 Task: Look for space in Enid, United States from 12th July, 2023 to 16th July, 2023 for 8 adults in price range Rs.10000 to Rs.16000. Place can be private room with 8 bedrooms having 8 beds and 8 bathrooms. Property type can be house, flat, guest house, hotel. Amenities needed are: wifi, TV, free parkinig on premises, gym, breakfast. Booking option can be shelf check-in. Required host language is English.
Action: Mouse moved to (420, 108)
Screenshot: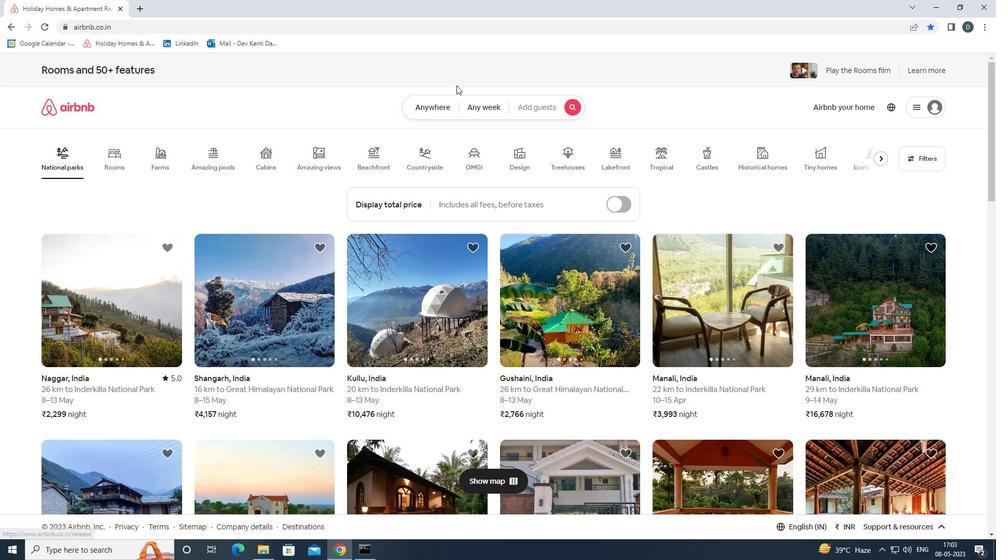 
Action: Mouse pressed left at (420, 108)
Screenshot: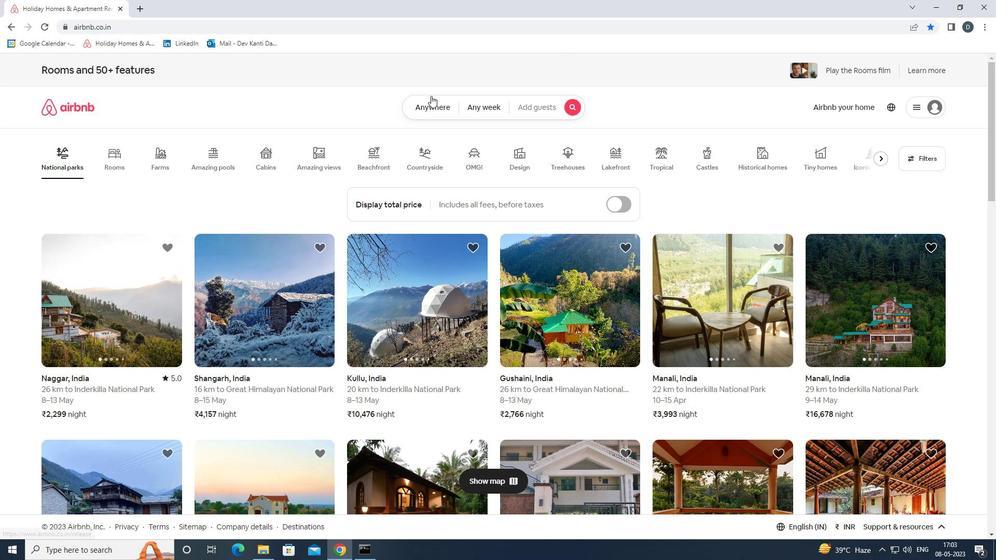 
Action: Mouse moved to (340, 147)
Screenshot: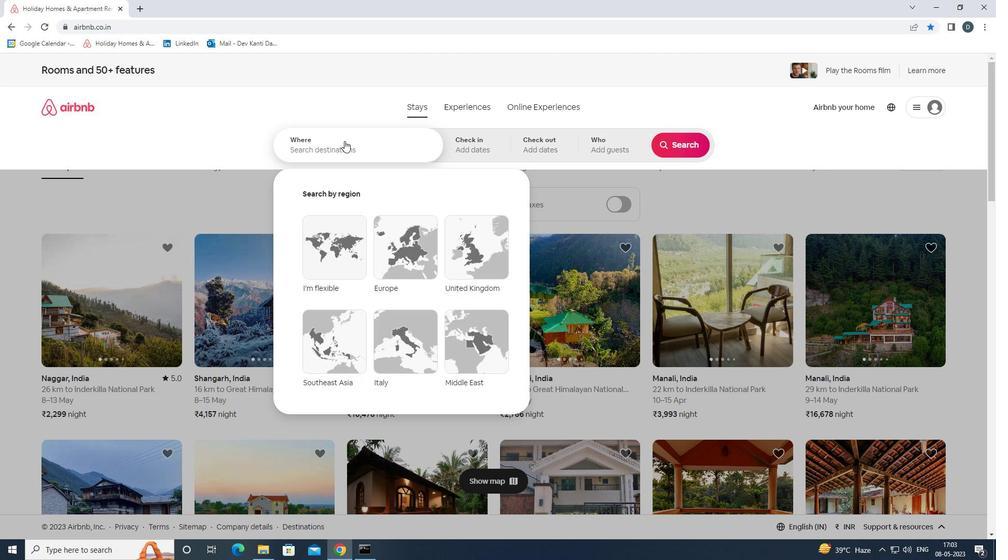 
Action: Mouse pressed left at (340, 147)
Screenshot: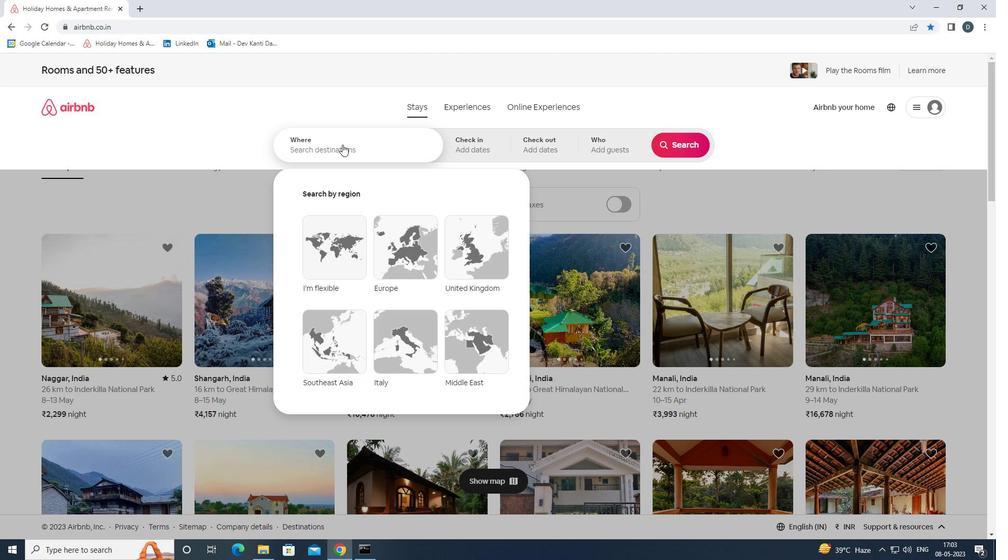 
Action: Key pressed <Key.shift>
Screenshot: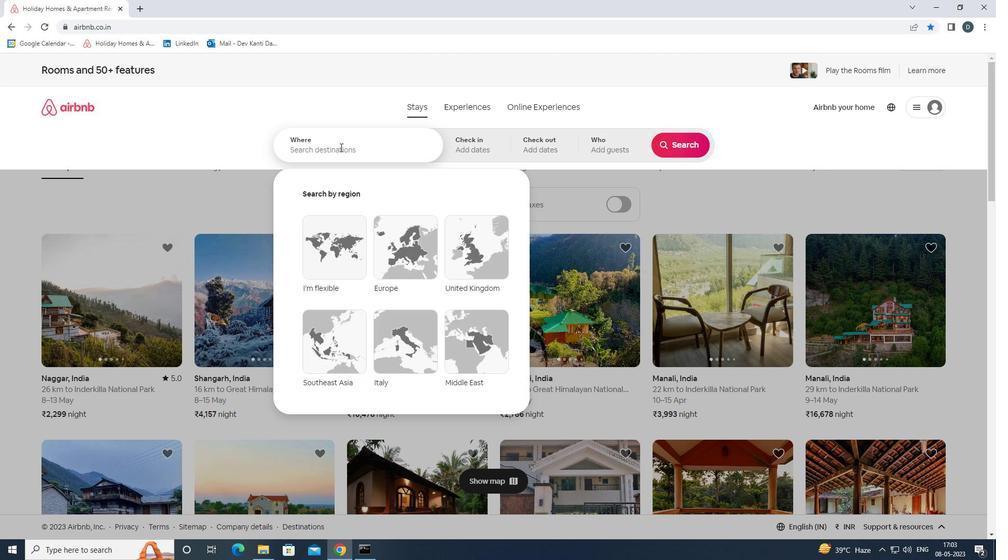 
Action: Mouse moved to (308, 158)
Screenshot: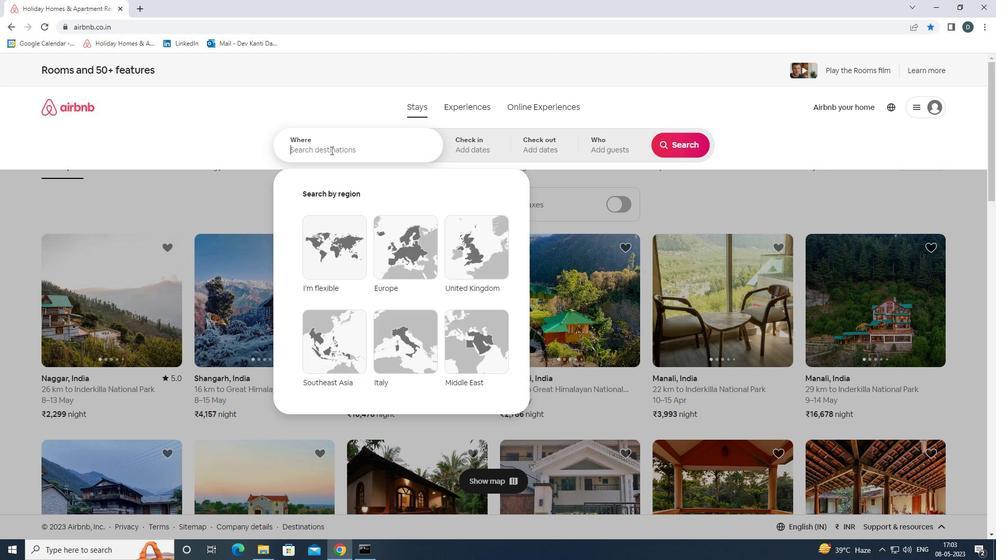 
Action: Key pressed ENID,<Key.shift>UNITED<Key.space><Key.shift>STATES<Key.enter>
Screenshot: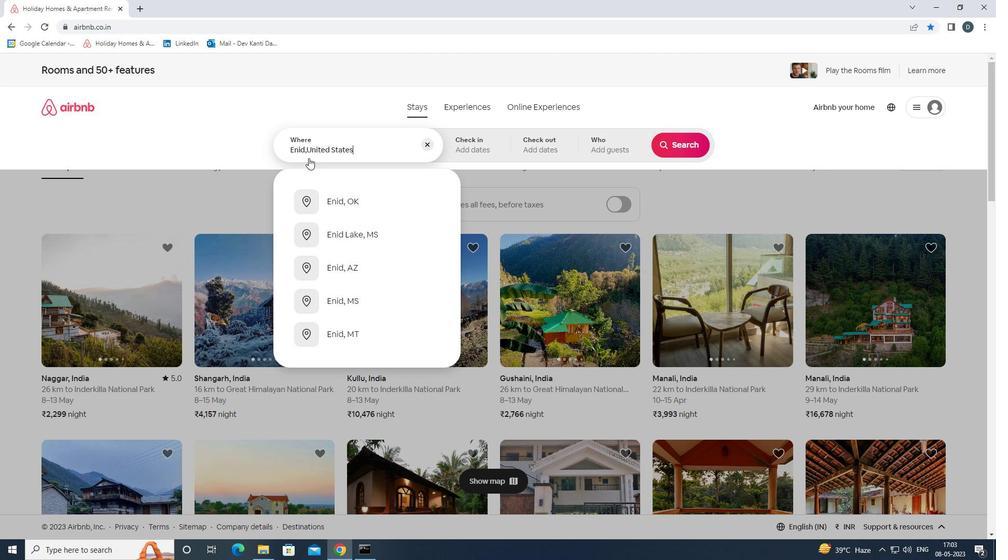 
Action: Mouse moved to (679, 230)
Screenshot: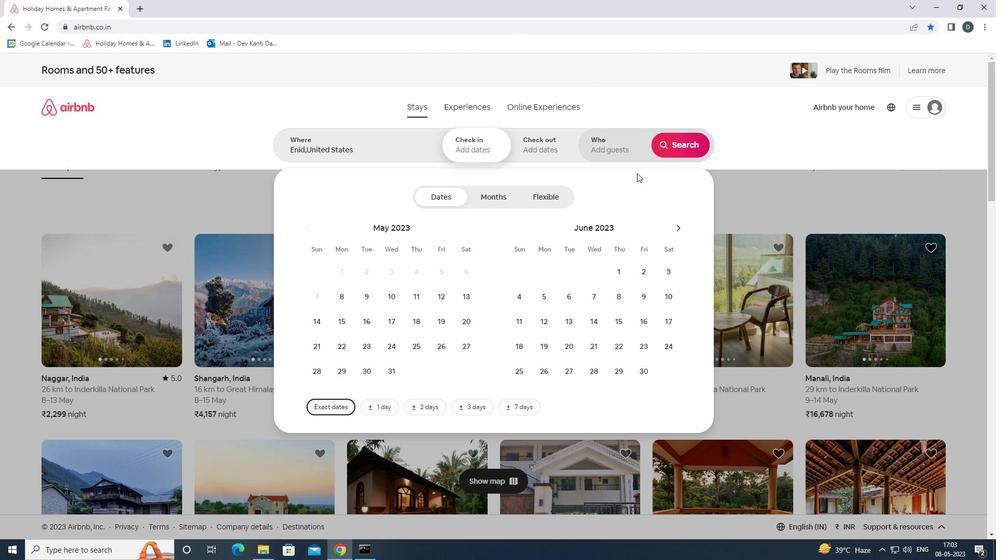 
Action: Mouse pressed left at (679, 230)
Screenshot: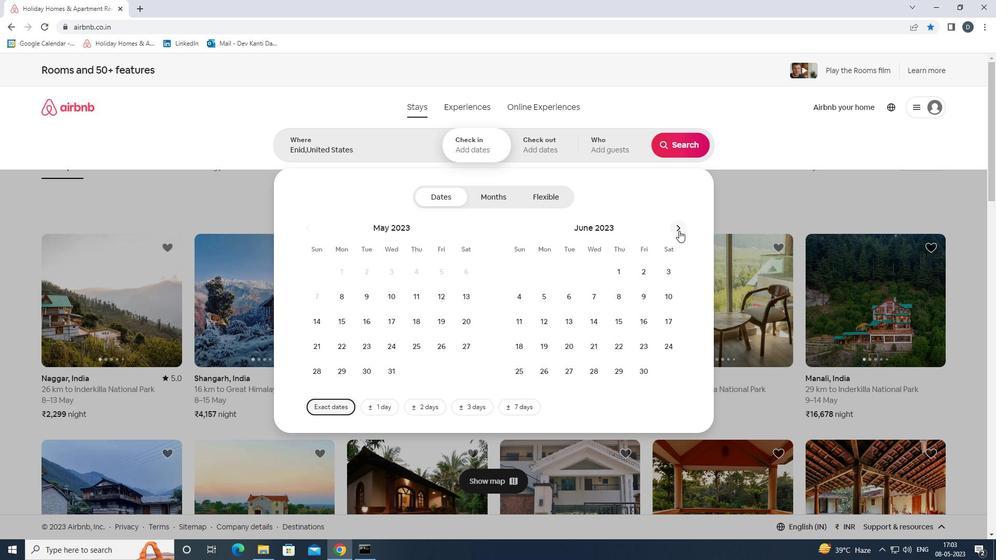 
Action: Mouse moved to (587, 319)
Screenshot: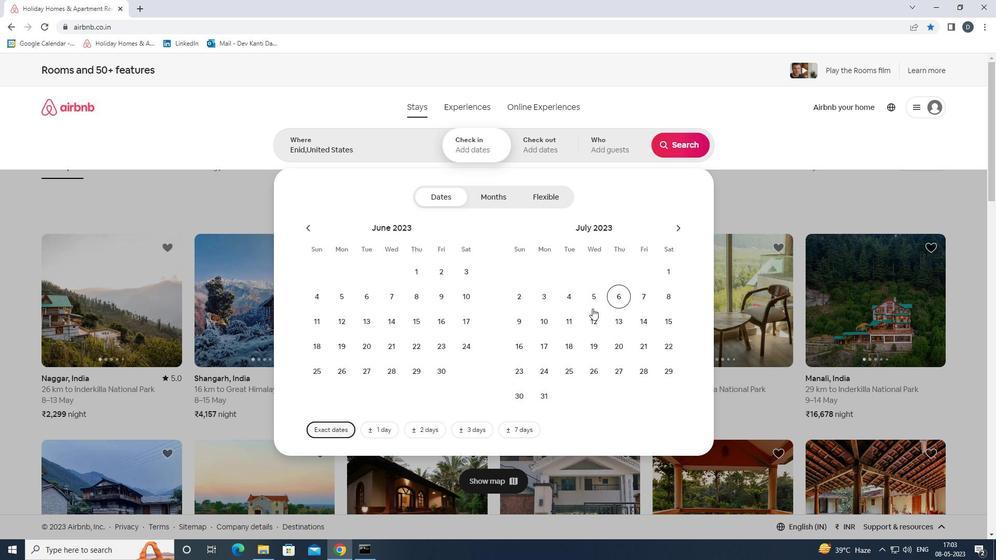
Action: Mouse pressed left at (587, 319)
Screenshot: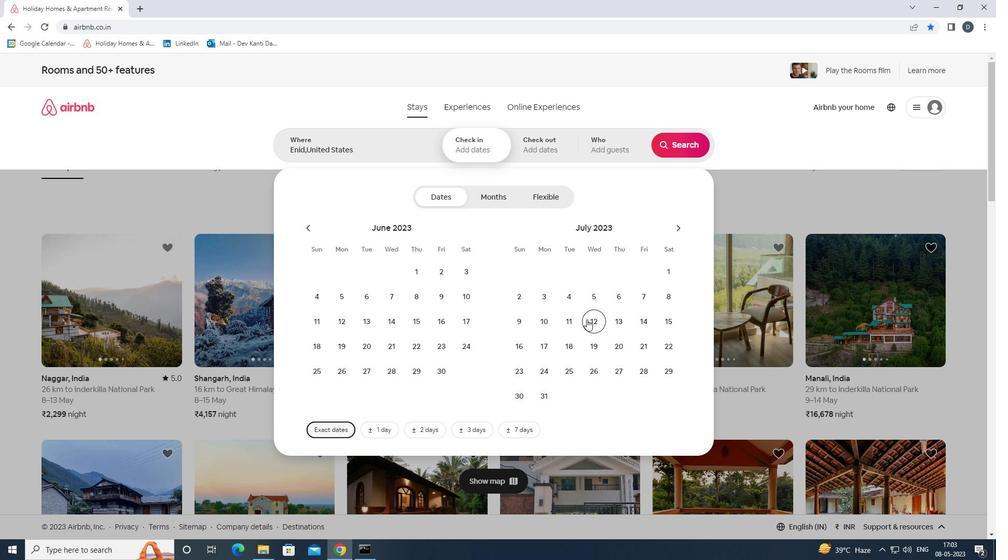 
Action: Mouse moved to (516, 351)
Screenshot: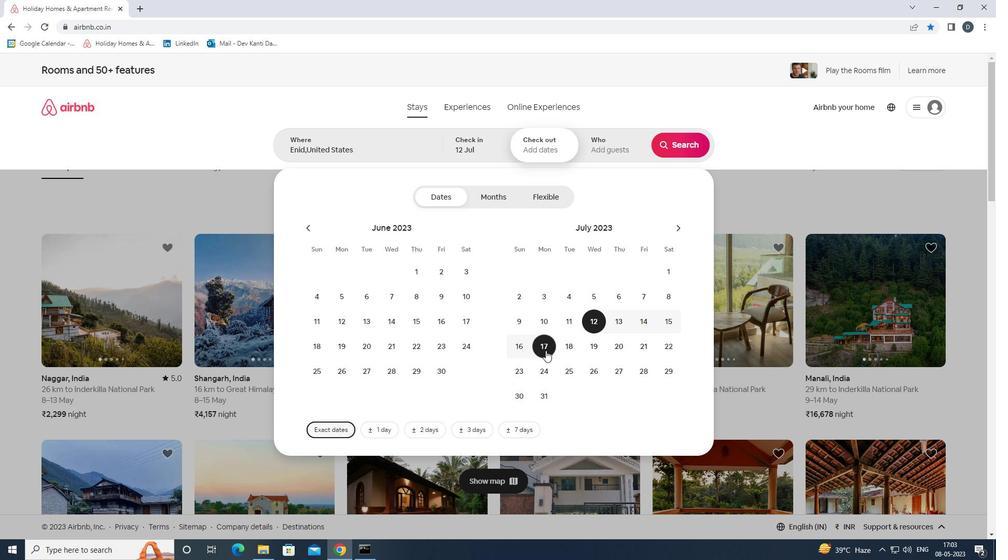 
Action: Mouse pressed left at (516, 351)
Screenshot: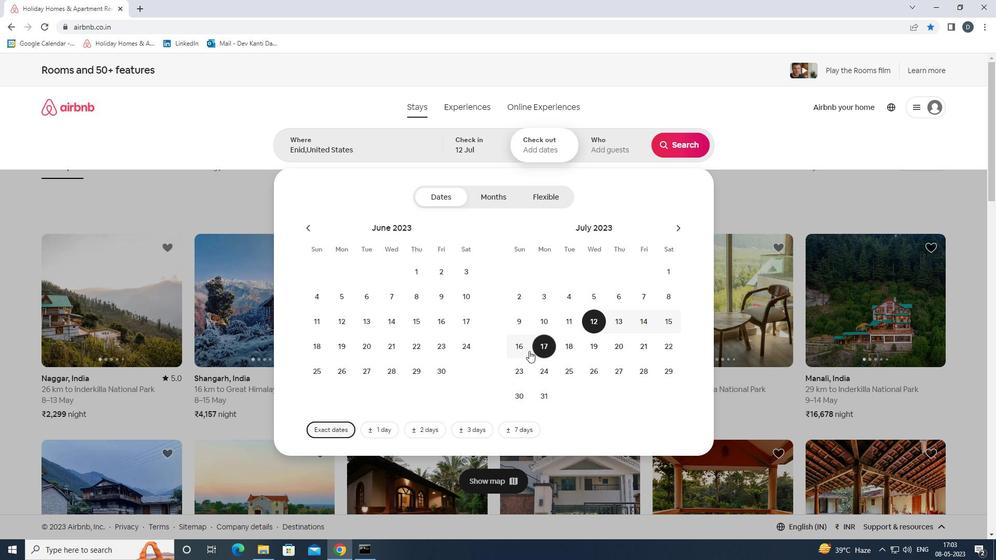 
Action: Mouse moved to (612, 138)
Screenshot: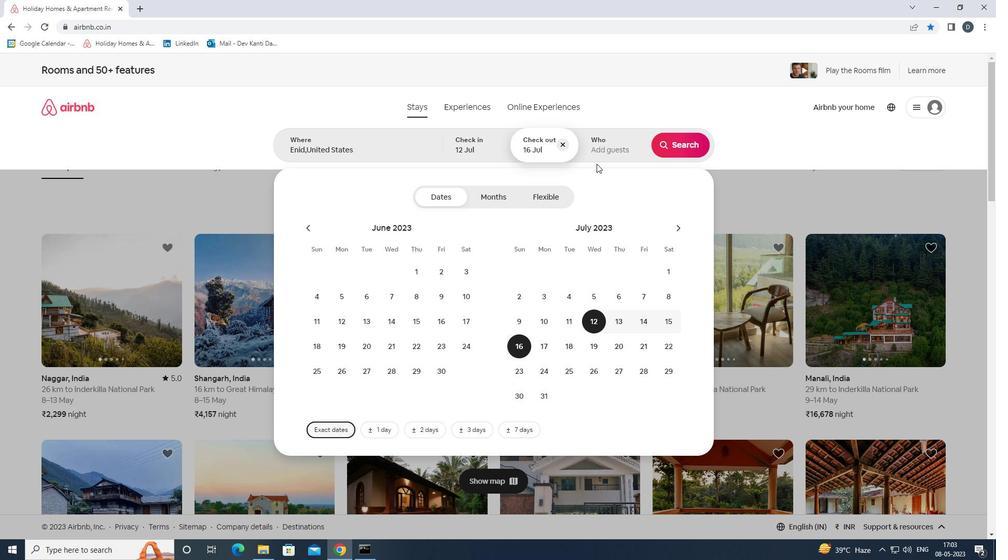 
Action: Mouse pressed left at (612, 138)
Screenshot: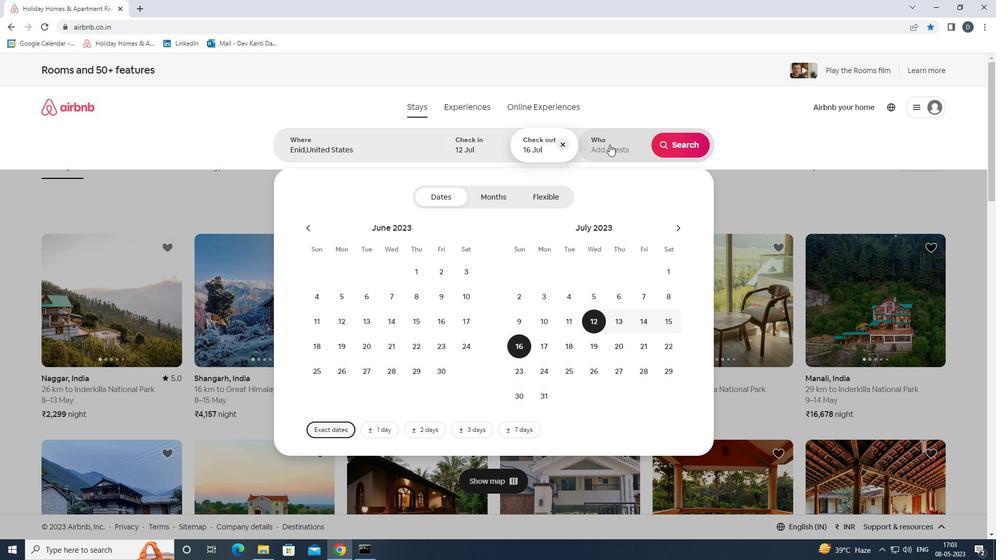 
Action: Mouse moved to (681, 201)
Screenshot: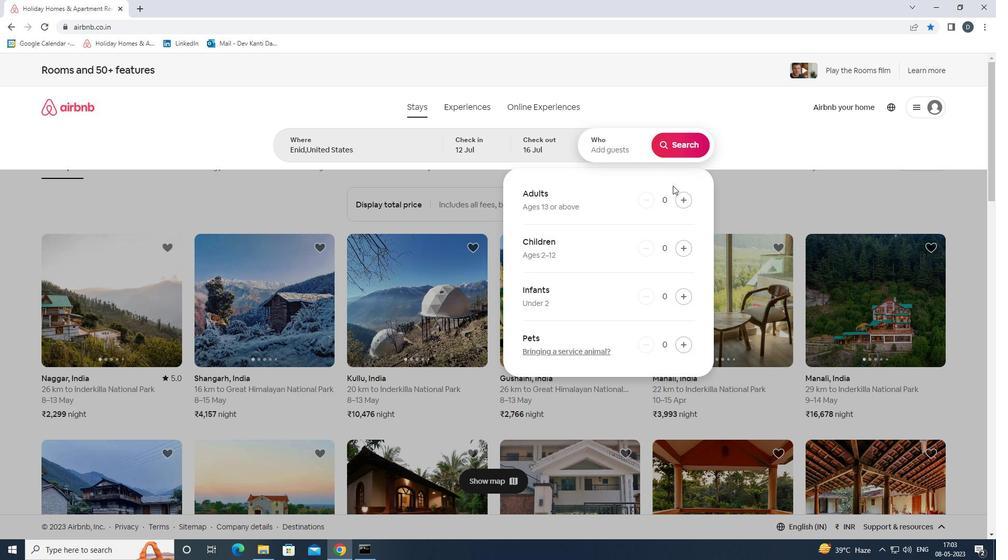 
Action: Mouse pressed left at (681, 201)
Screenshot: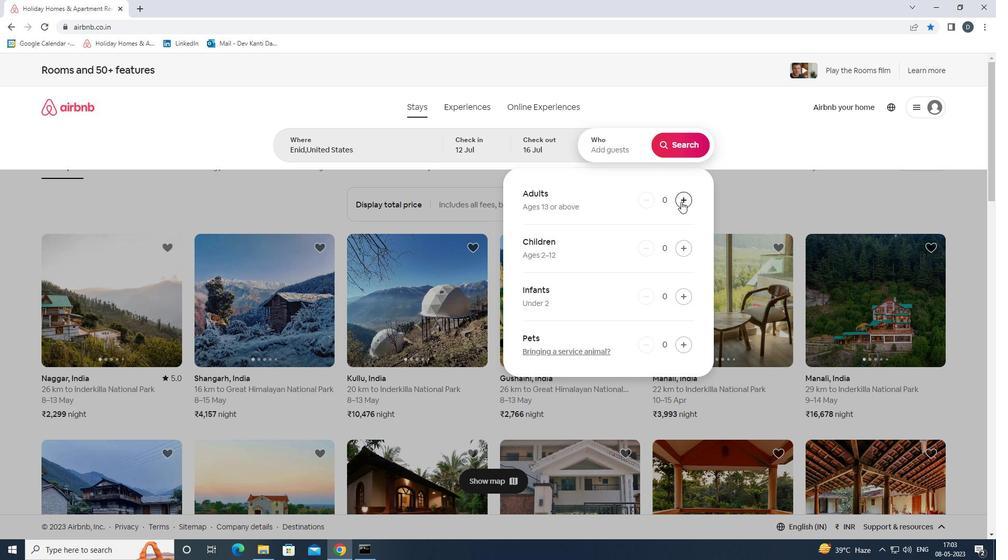 
Action: Mouse pressed left at (681, 201)
Screenshot: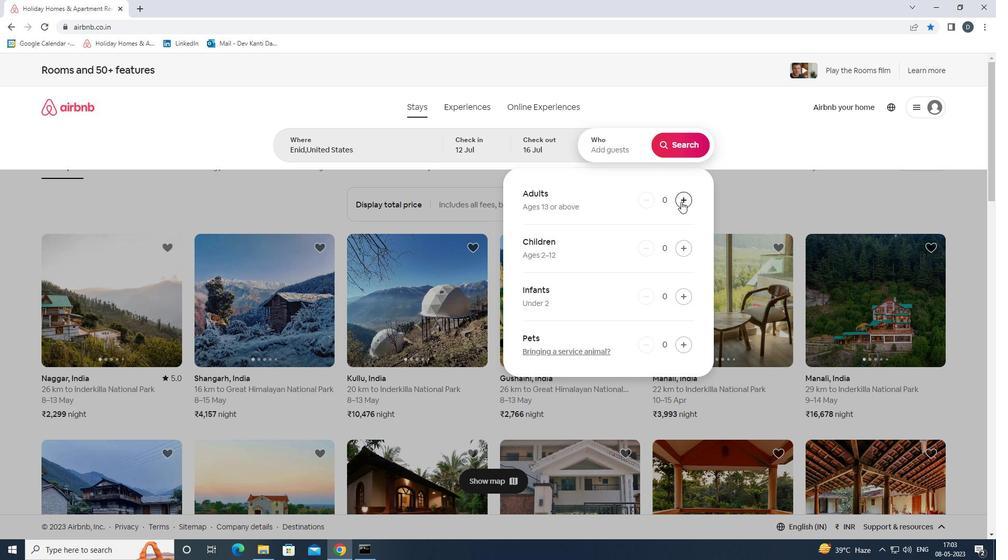 
Action: Mouse pressed left at (681, 201)
Screenshot: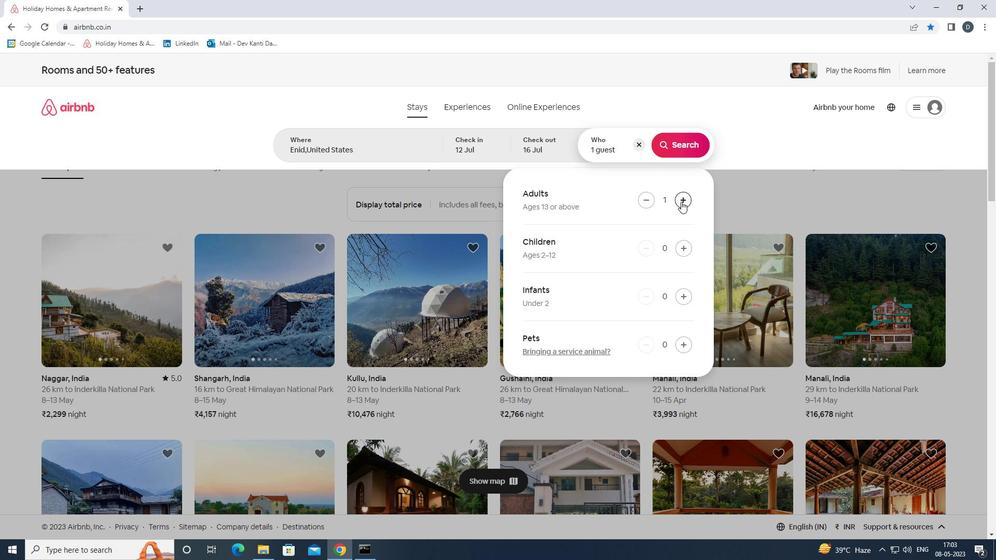 
Action: Mouse moved to (682, 202)
Screenshot: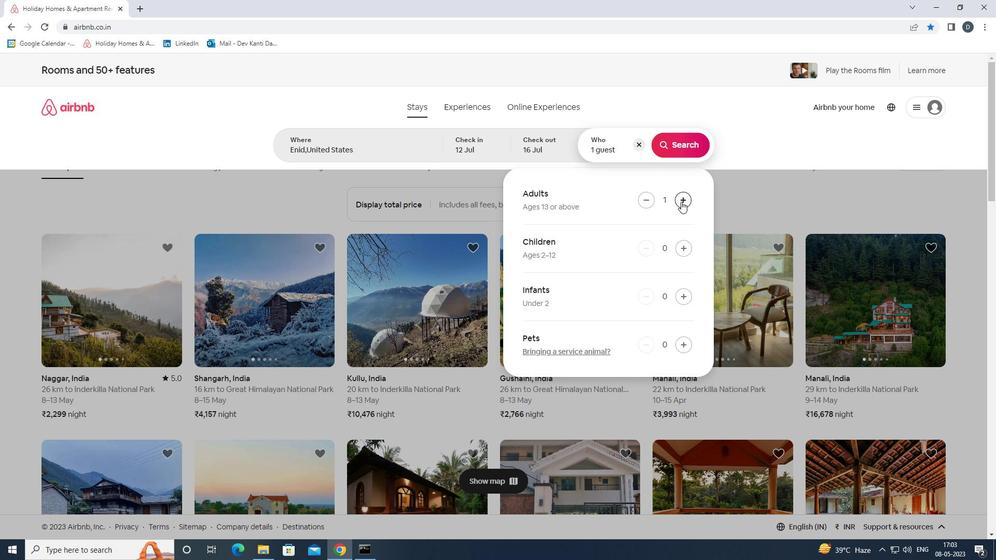 
Action: Mouse pressed left at (682, 202)
Screenshot: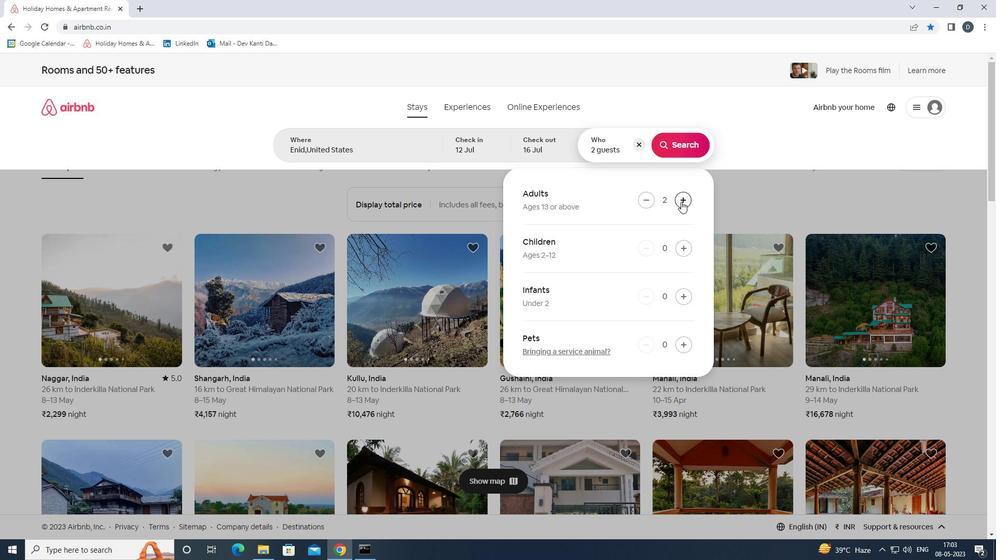 
Action: Mouse pressed left at (682, 202)
Screenshot: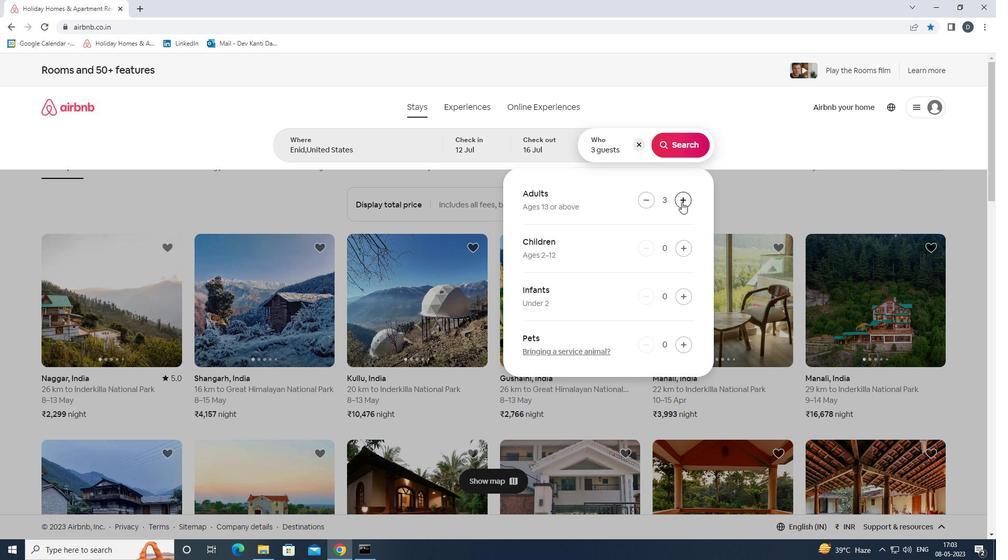 
Action: Mouse pressed left at (682, 202)
Screenshot: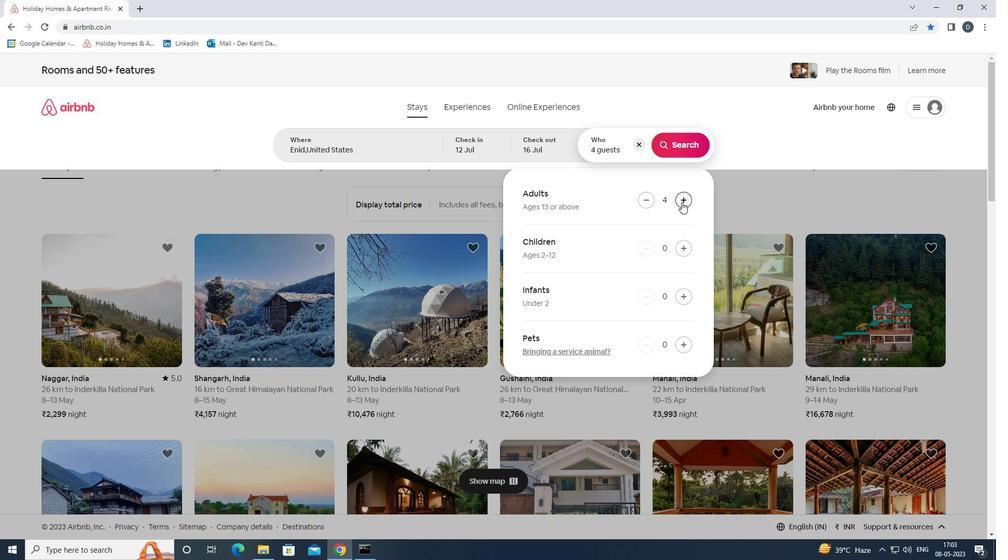 
Action: Mouse pressed left at (682, 202)
Screenshot: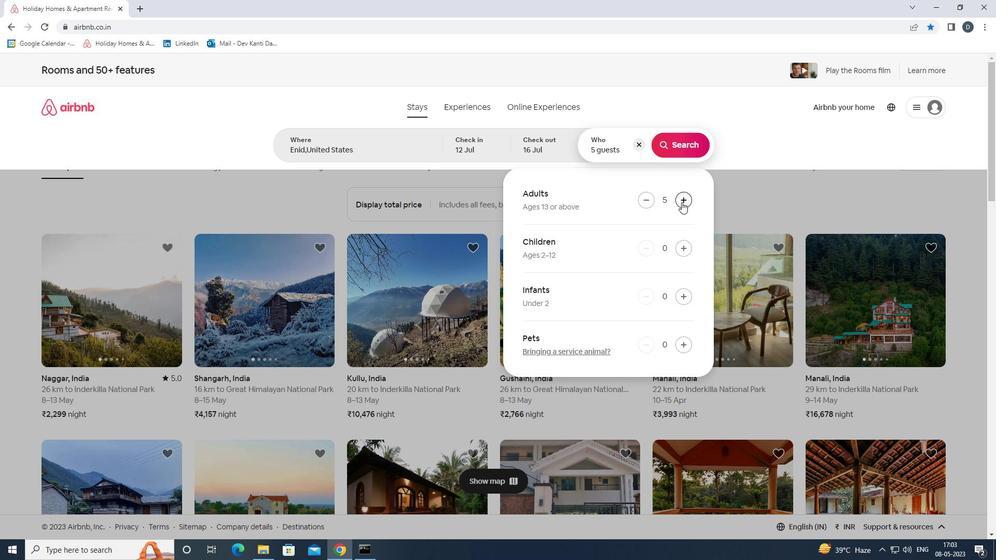 
Action: Mouse pressed left at (682, 202)
Screenshot: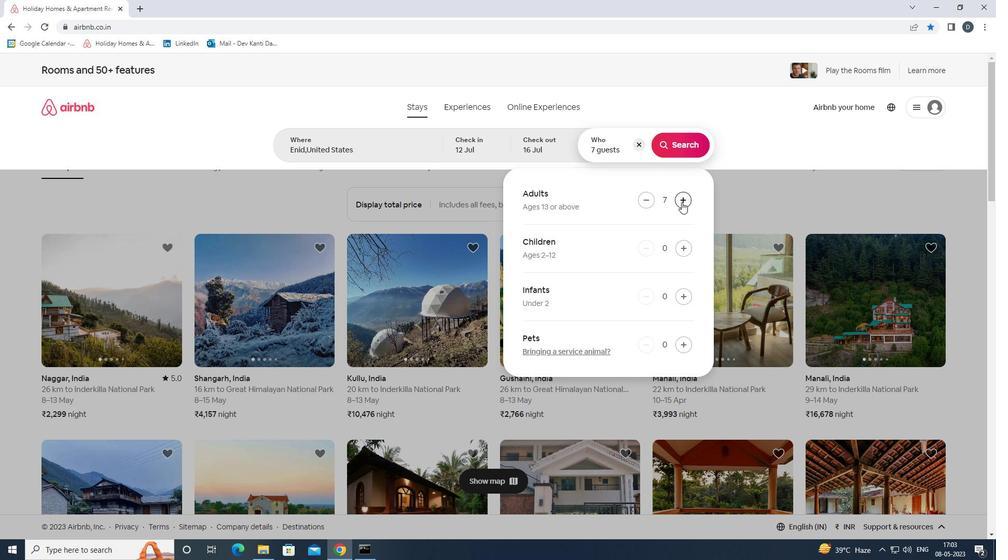 
Action: Mouse moved to (679, 150)
Screenshot: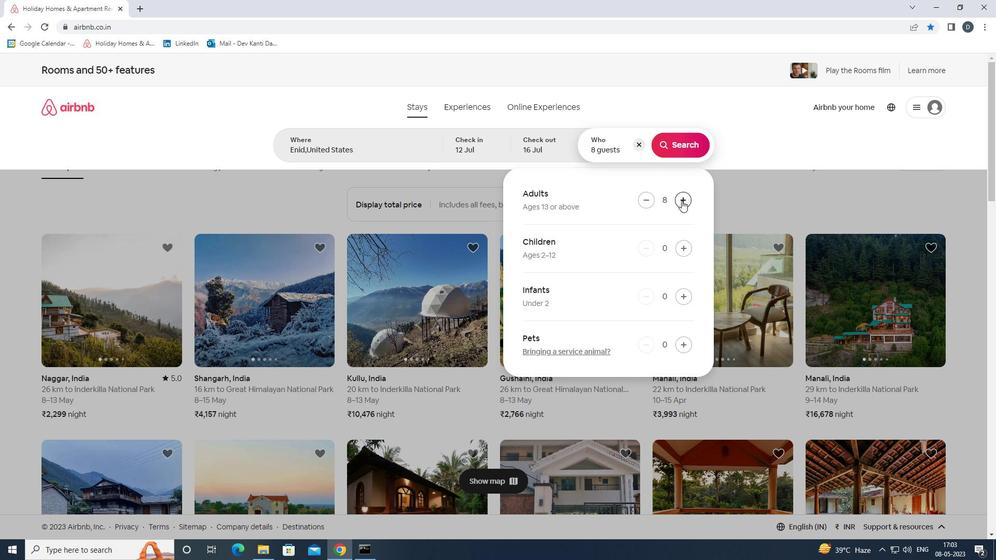 
Action: Mouse pressed left at (679, 150)
Screenshot: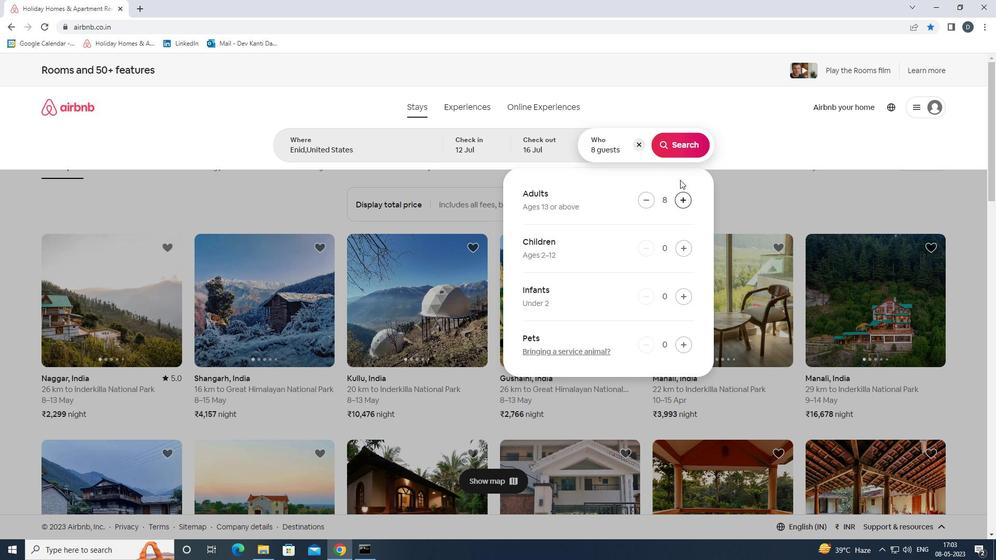 
Action: Mouse moved to (959, 115)
Screenshot: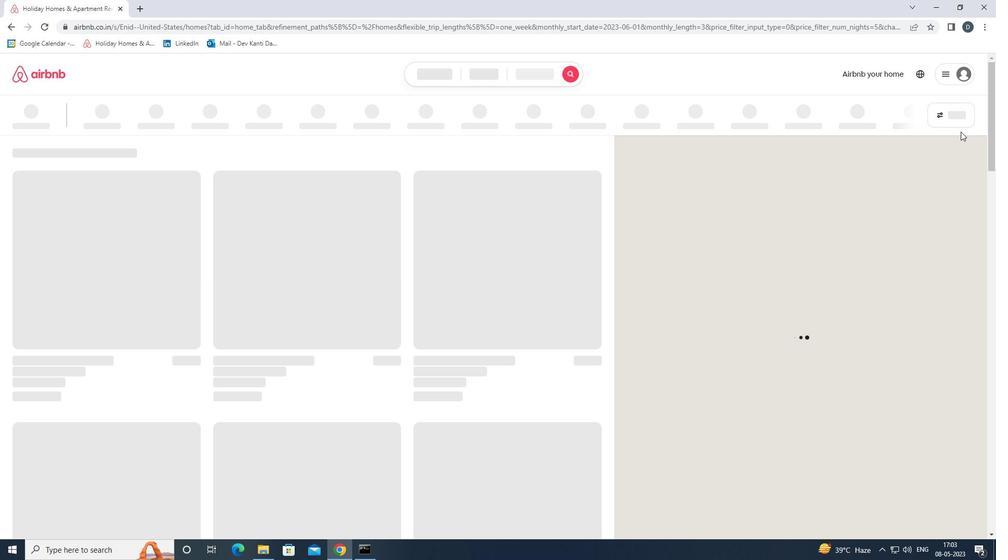 
Action: Mouse pressed left at (959, 115)
Screenshot: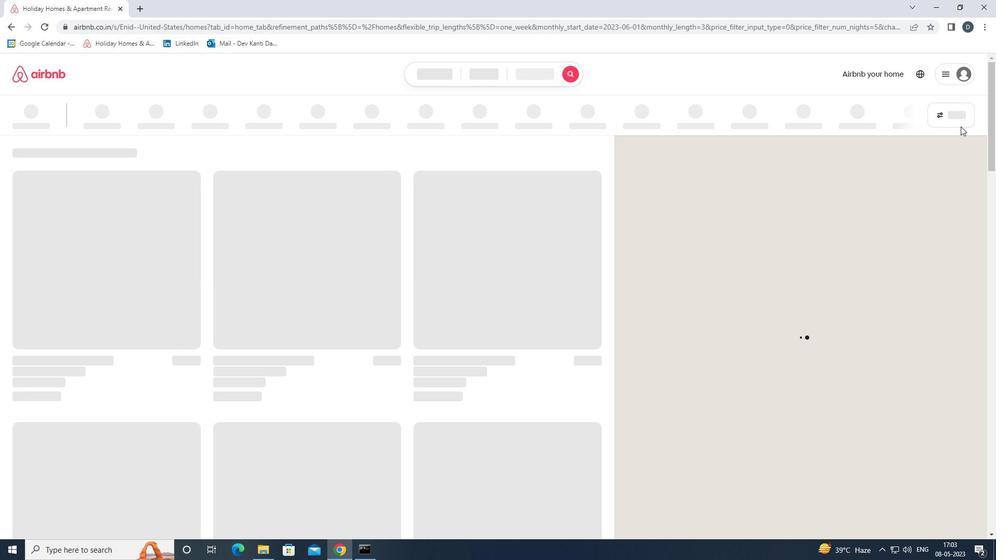 
Action: Mouse moved to (958, 115)
Screenshot: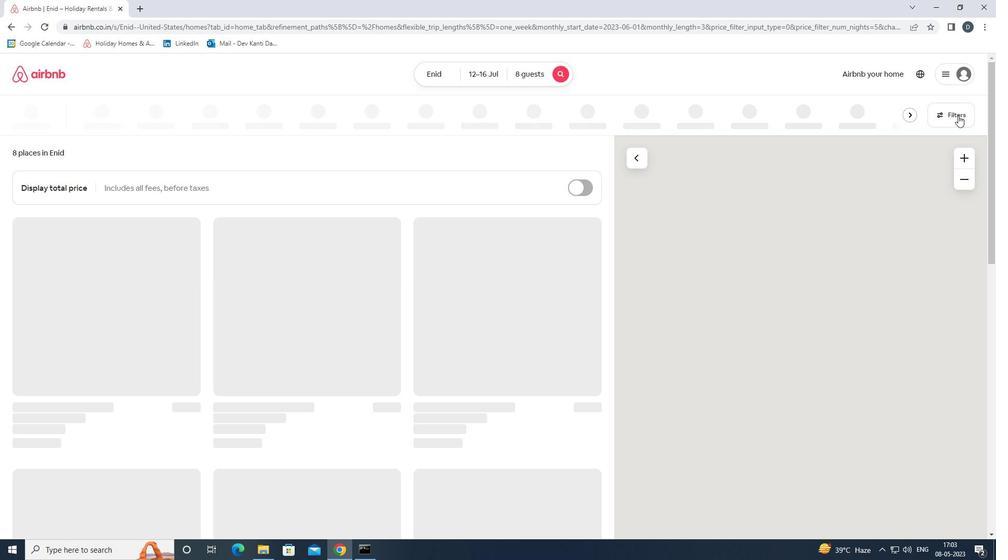 
Action: Mouse pressed left at (958, 115)
Screenshot: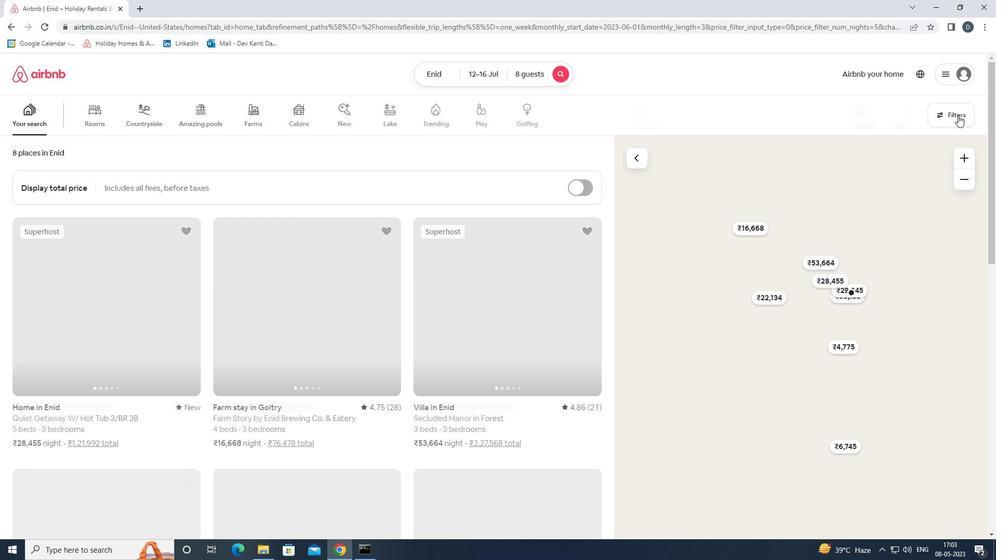
Action: Mouse moved to (402, 366)
Screenshot: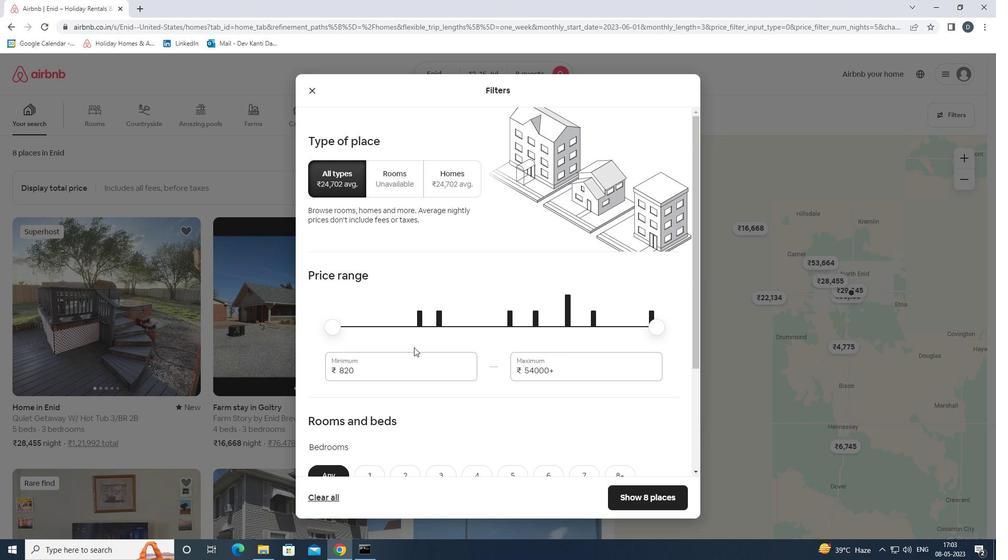 
Action: Mouse pressed left at (402, 366)
Screenshot: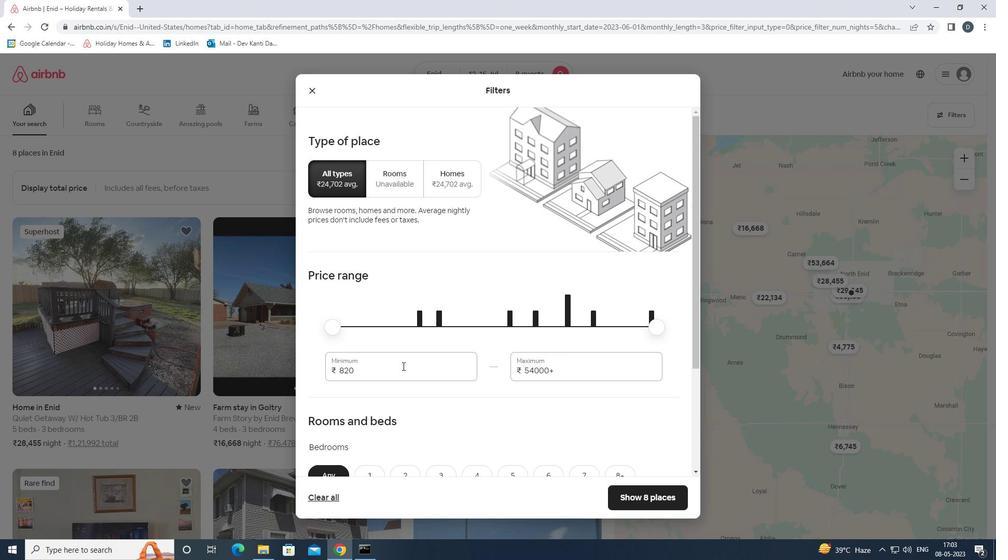 
Action: Mouse pressed left at (402, 366)
Screenshot: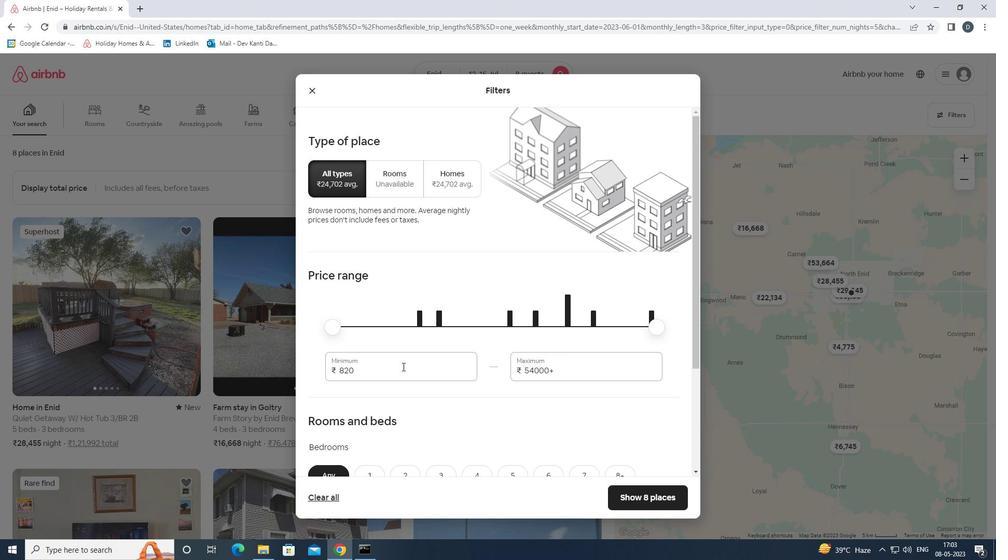 
Action: Mouse moved to (385, 365)
Screenshot: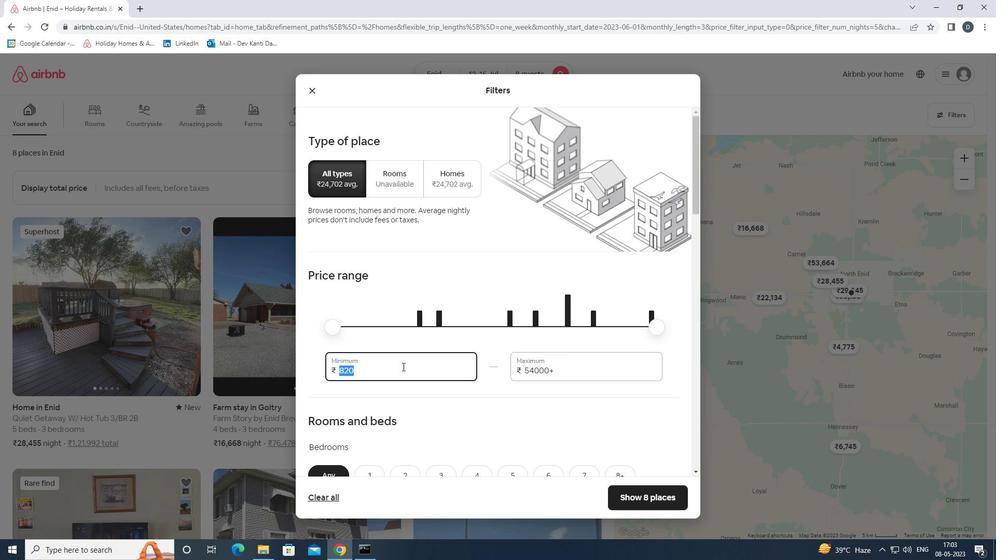 
Action: Key pressed 10000<Key.tab>16000
Screenshot: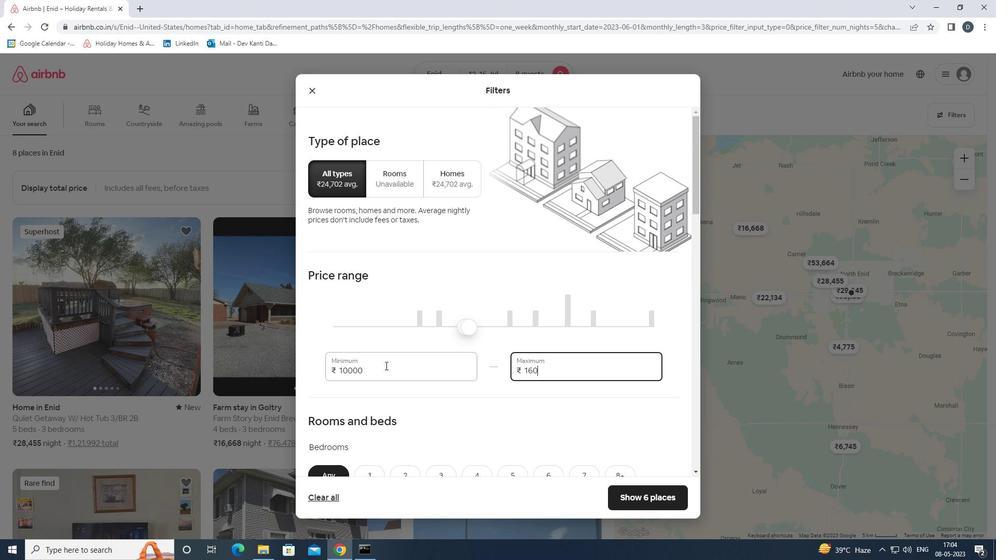 
Action: Mouse moved to (384, 363)
Screenshot: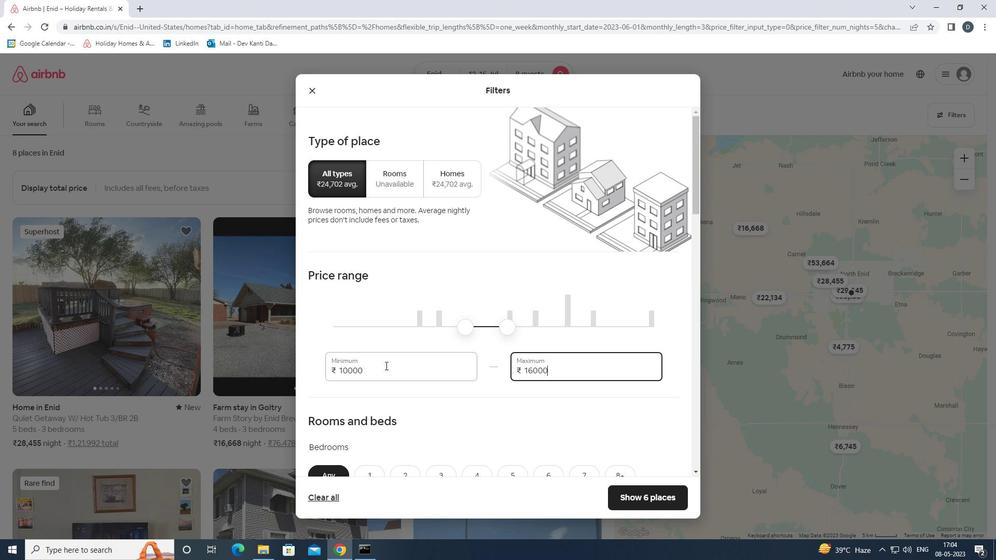 
Action: Mouse scrolled (384, 363) with delta (0, 0)
Screenshot: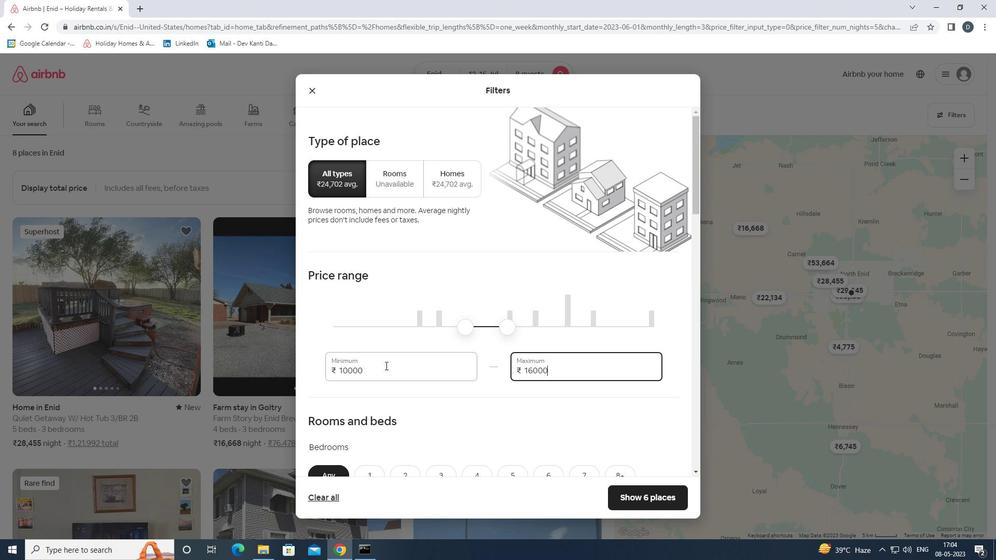 
Action: Mouse scrolled (384, 363) with delta (0, 0)
Screenshot: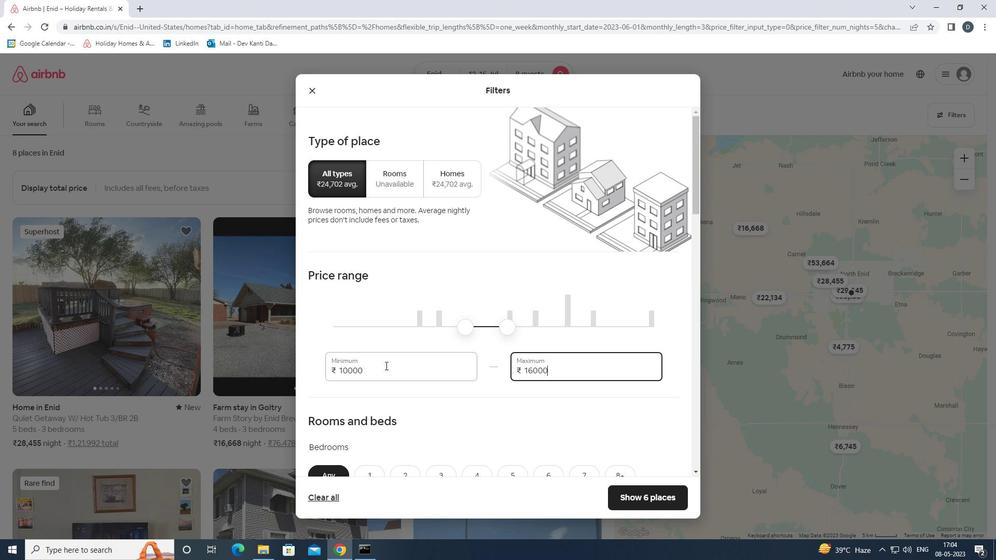 
Action: Mouse scrolled (384, 363) with delta (0, 0)
Screenshot: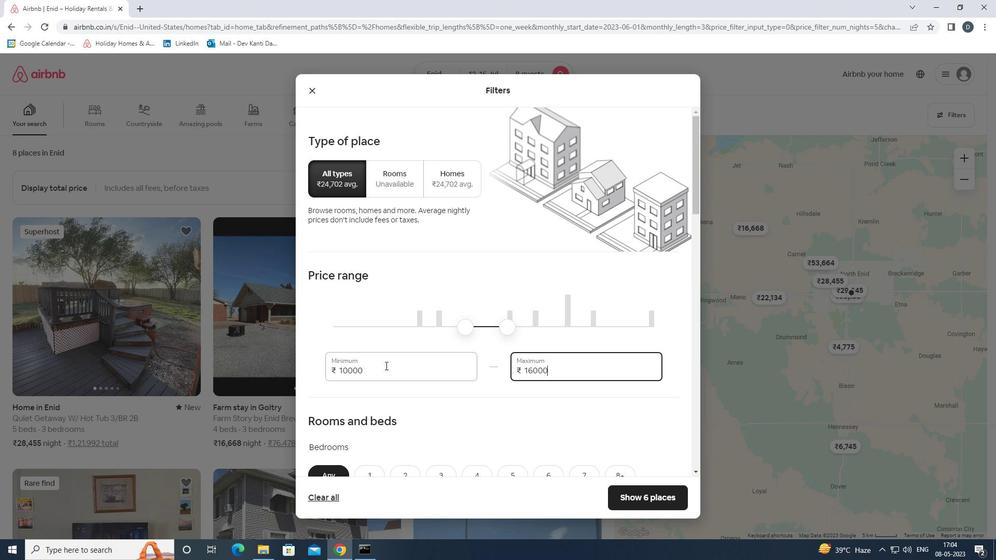 
Action: Mouse moved to (396, 329)
Screenshot: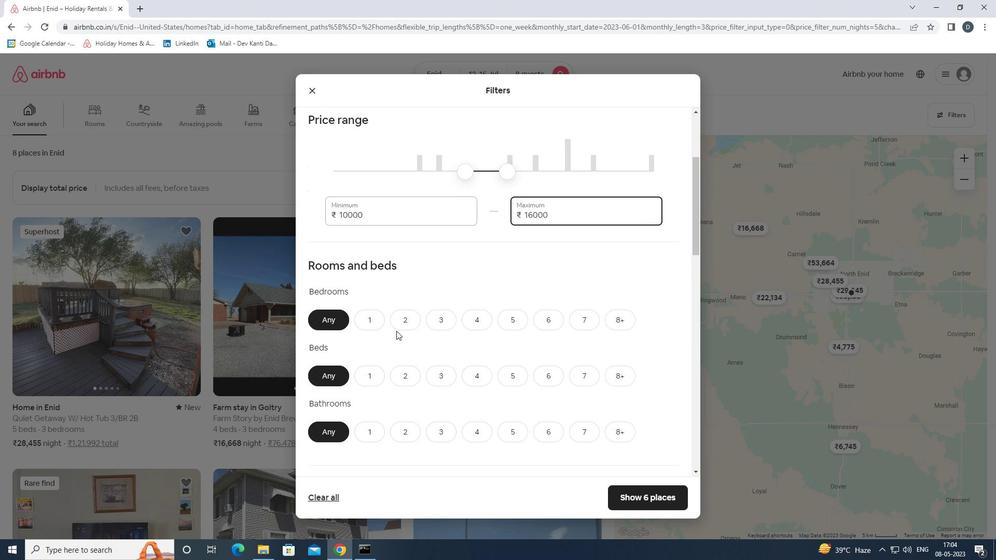 
Action: Mouse scrolled (396, 328) with delta (0, 0)
Screenshot: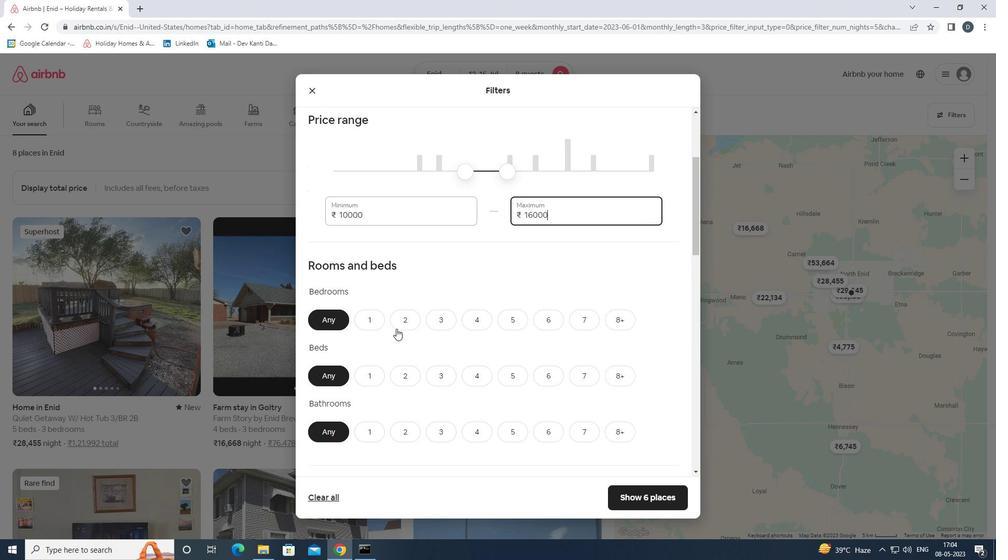 
Action: Mouse moved to (611, 268)
Screenshot: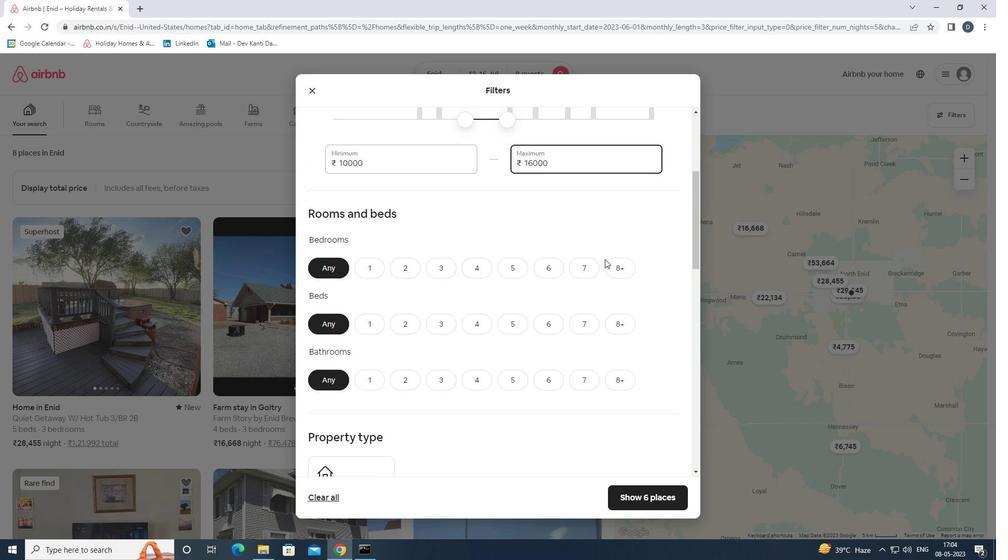
Action: Mouse pressed left at (611, 268)
Screenshot: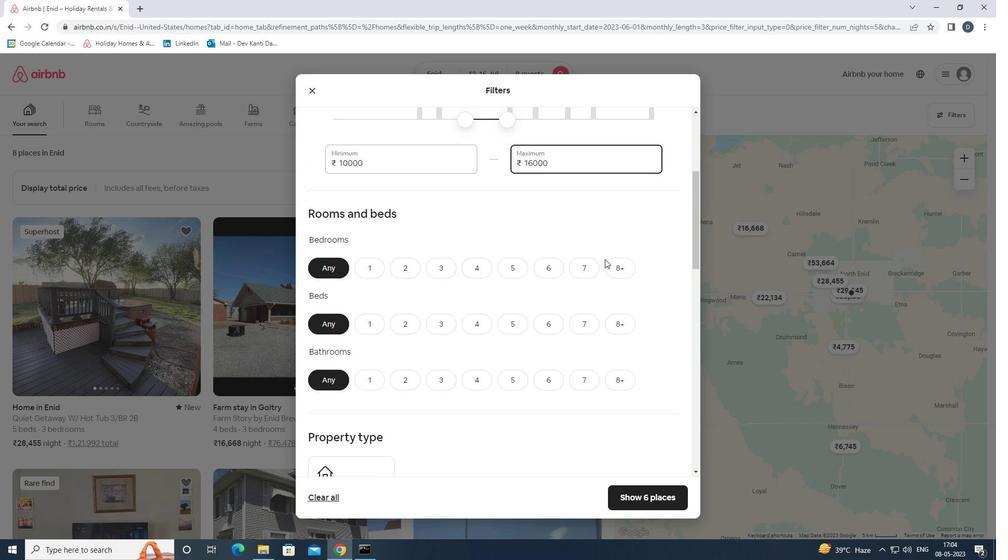 
Action: Mouse moved to (614, 322)
Screenshot: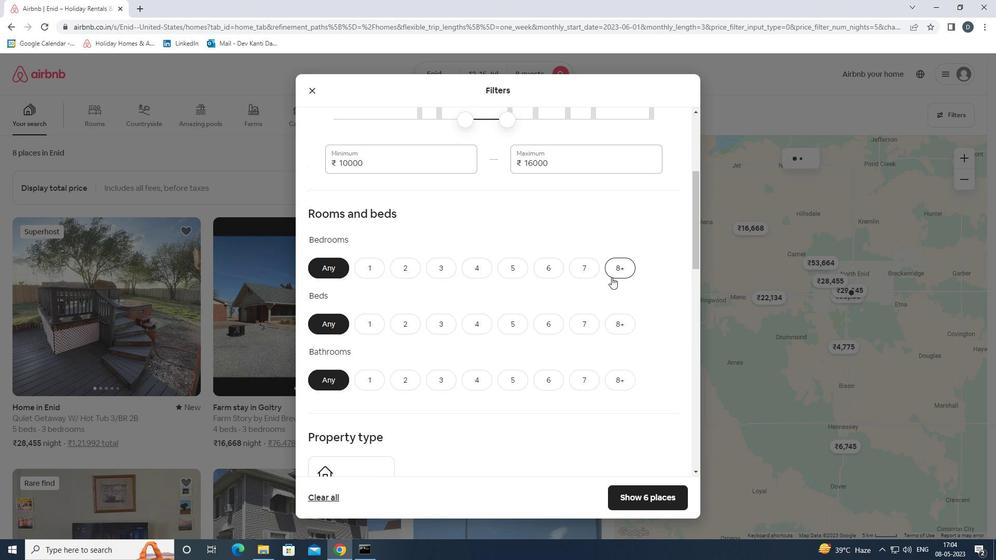 
Action: Mouse pressed left at (614, 322)
Screenshot: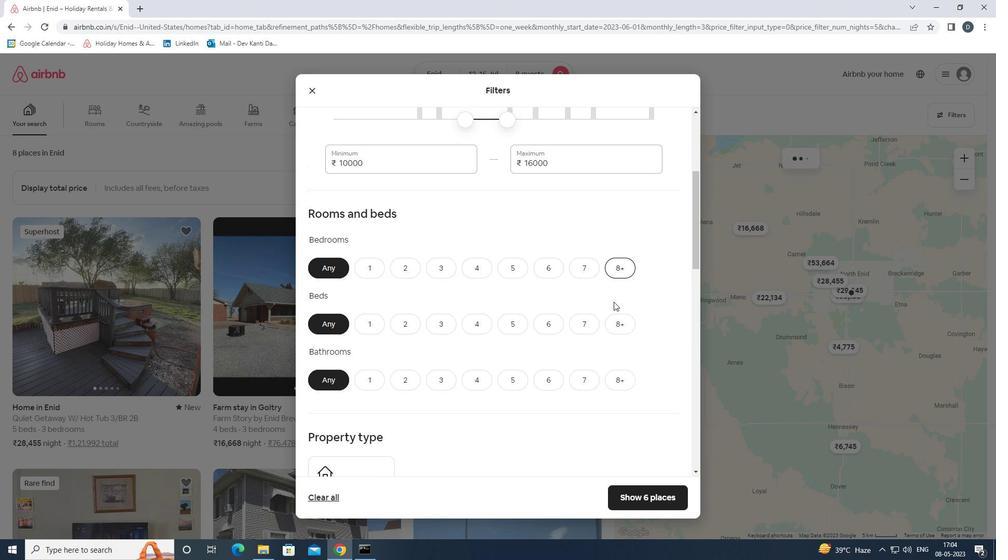 
Action: Mouse moved to (624, 380)
Screenshot: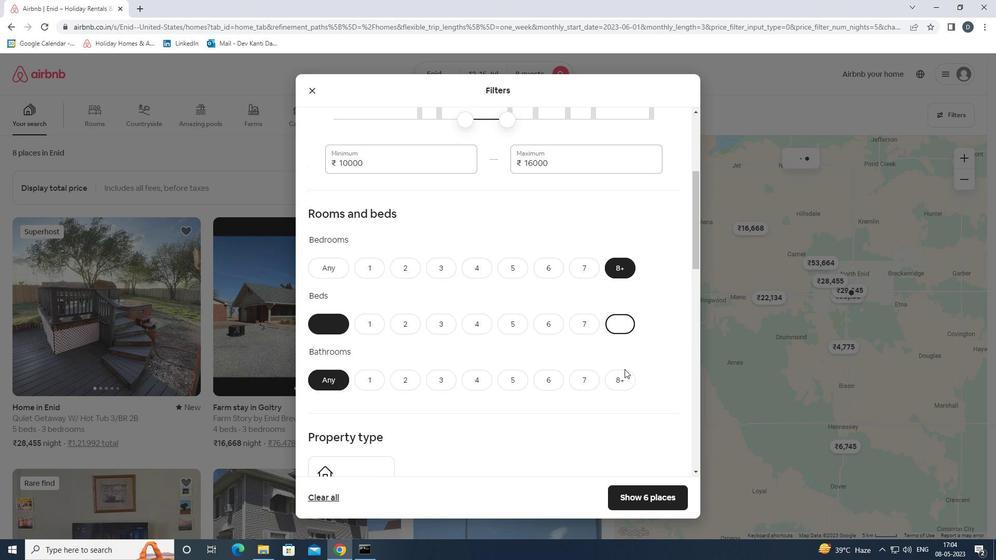 
Action: Mouse pressed left at (624, 380)
Screenshot: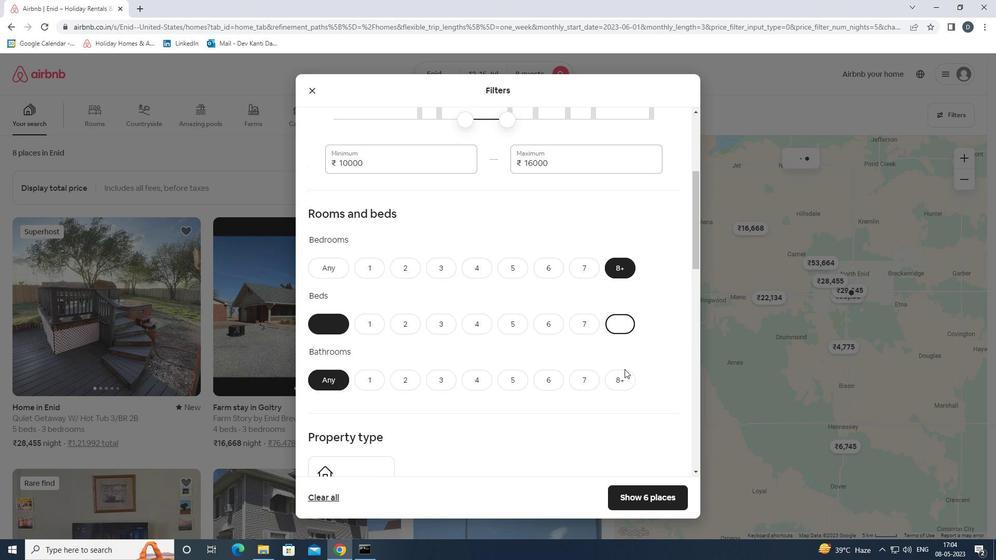 
Action: Mouse moved to (618, 376)
Screenshot: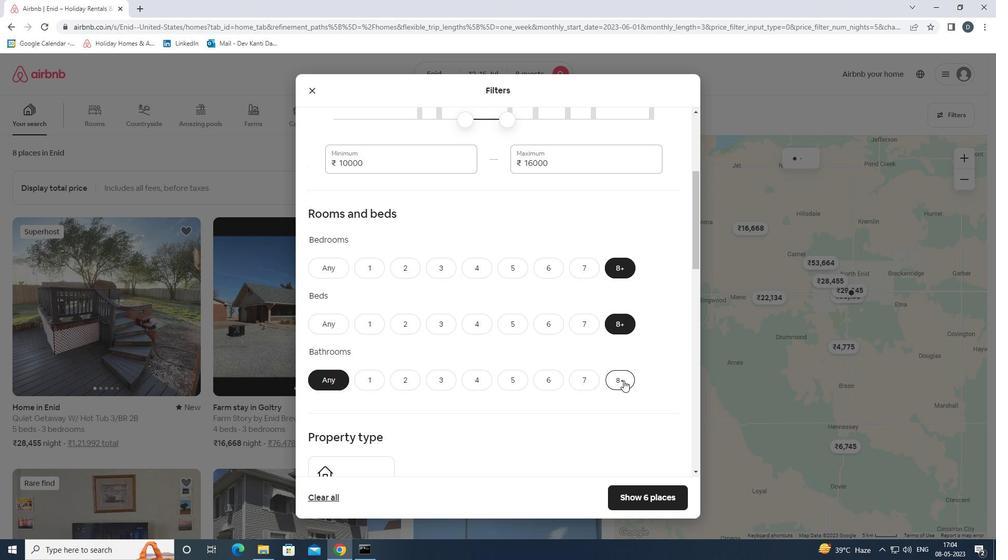 
Action: Mouse scrolled (618, 375) with delta (0, 0)
Screenshot: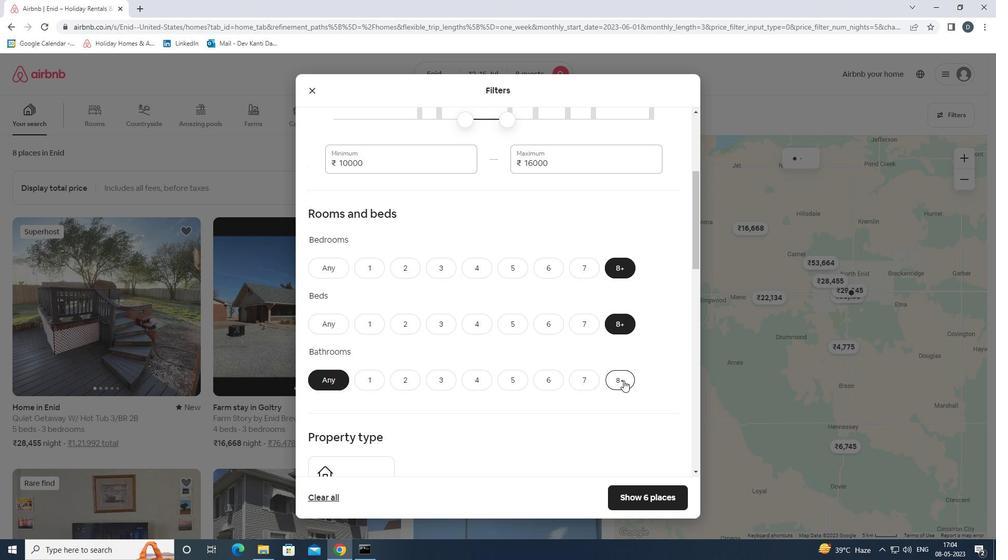 
Action: Mouse scrolled (618, 375) with delta (0, 0)
Screenshot: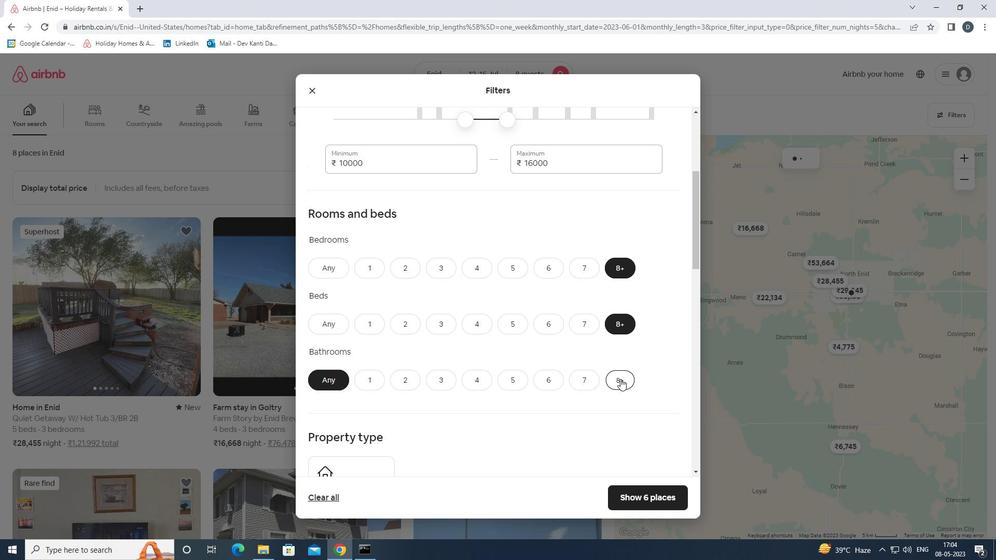 
Action: Mouse scrolled (618, 375) with delta (0, 0)
Screenshot: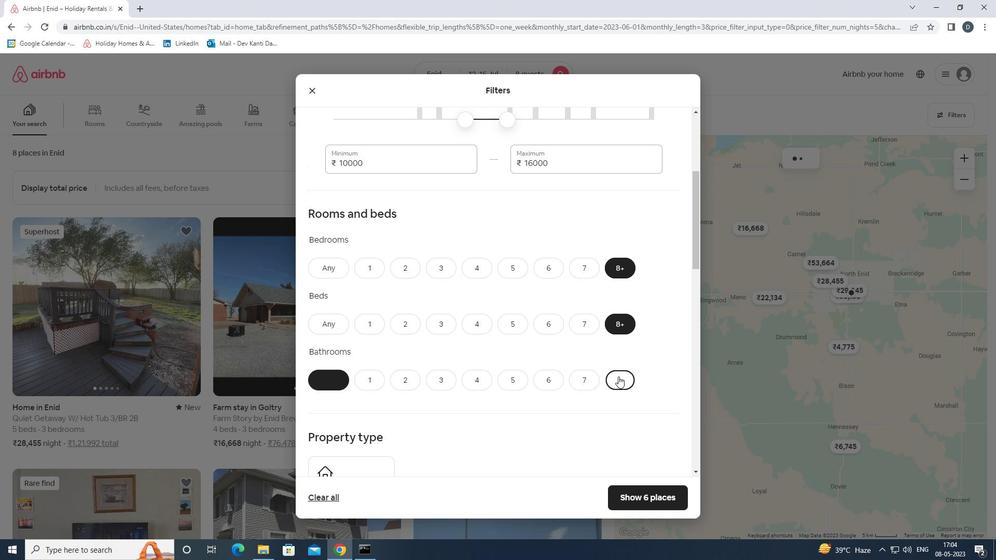 
Action: Mouse moved to (361, 334)
Screenshot: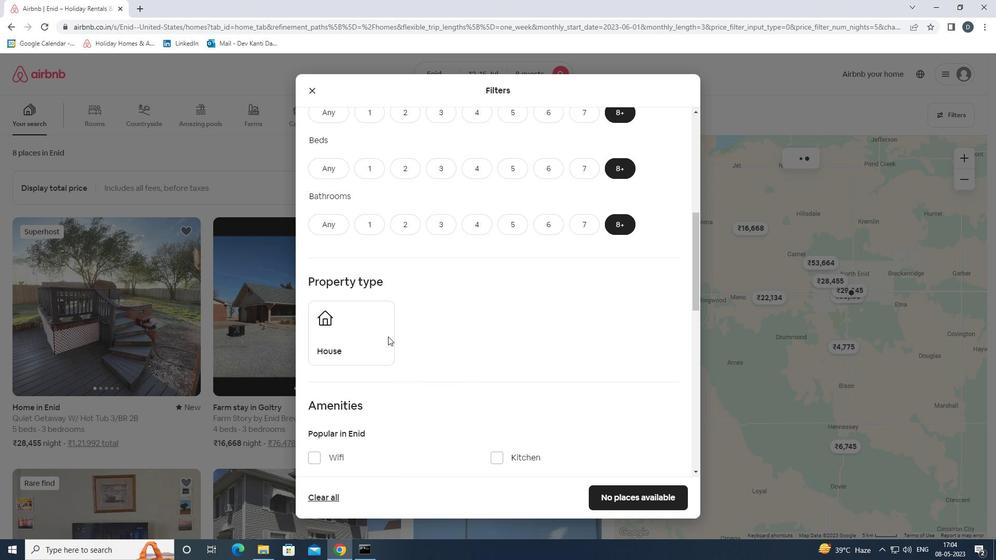 
Action: Mouse pressed left at (361, 334)
Screenshot: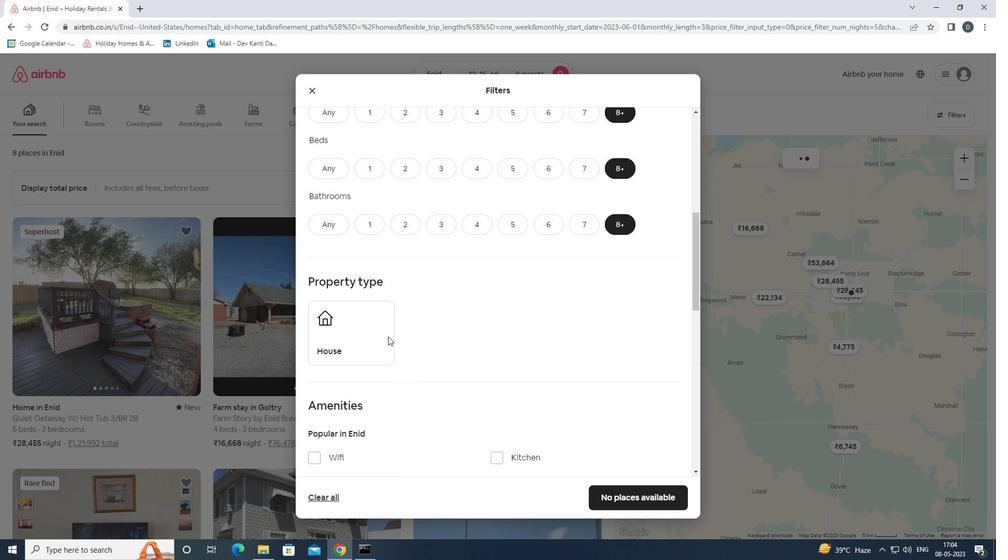 
Action: Mouse moved to (406, 329)
Screenshot: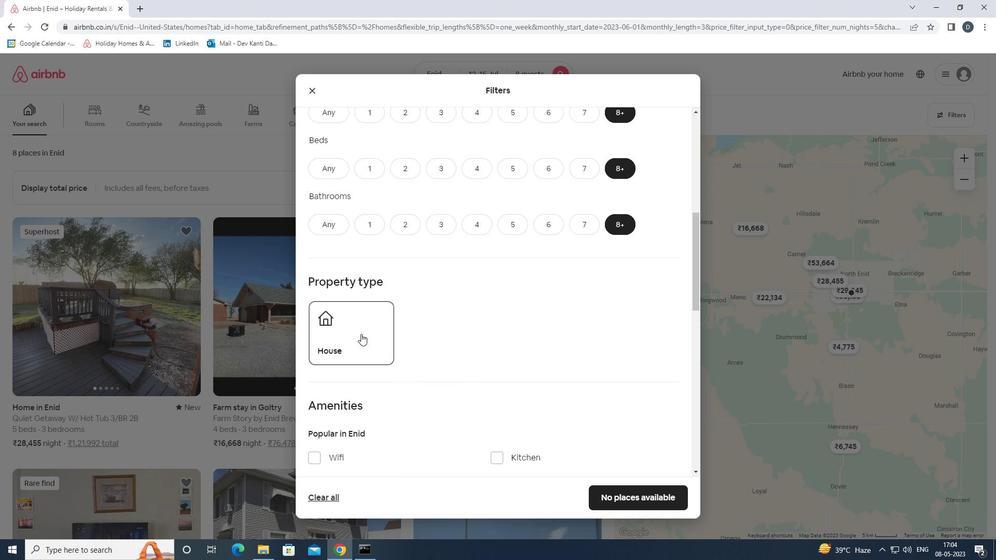 
Action: Mouse scrolled (406, 329) with delta (0, 0)
Screenshot: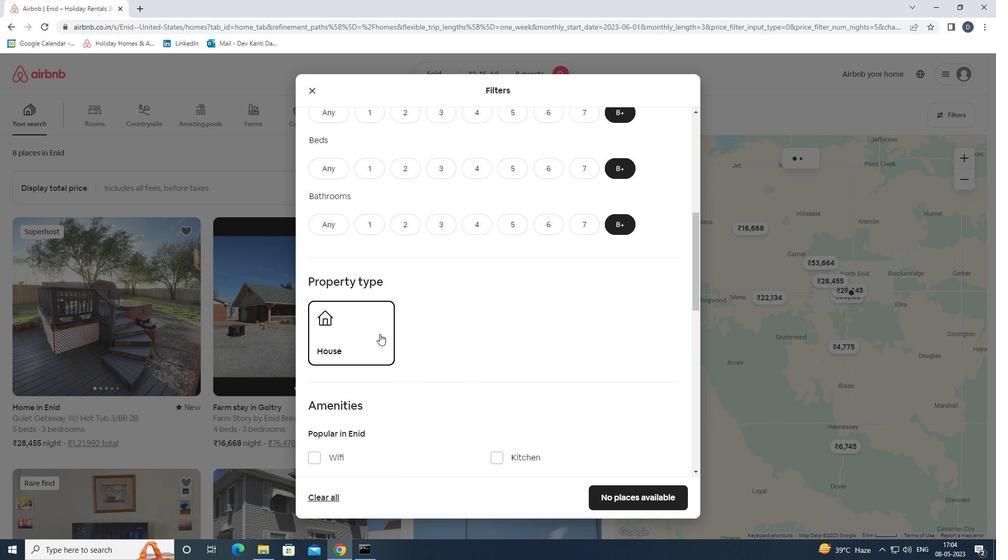 
Action: Mouse scrolled (406, 329) with delta (0, 0)
Screenshot: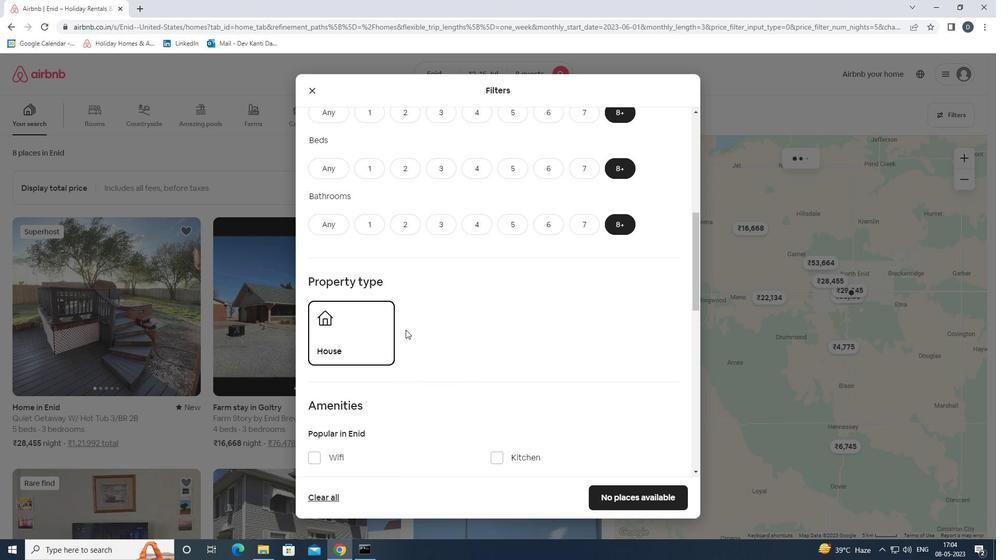 
Action: Mouse moved to (329, 359)
Screenshot: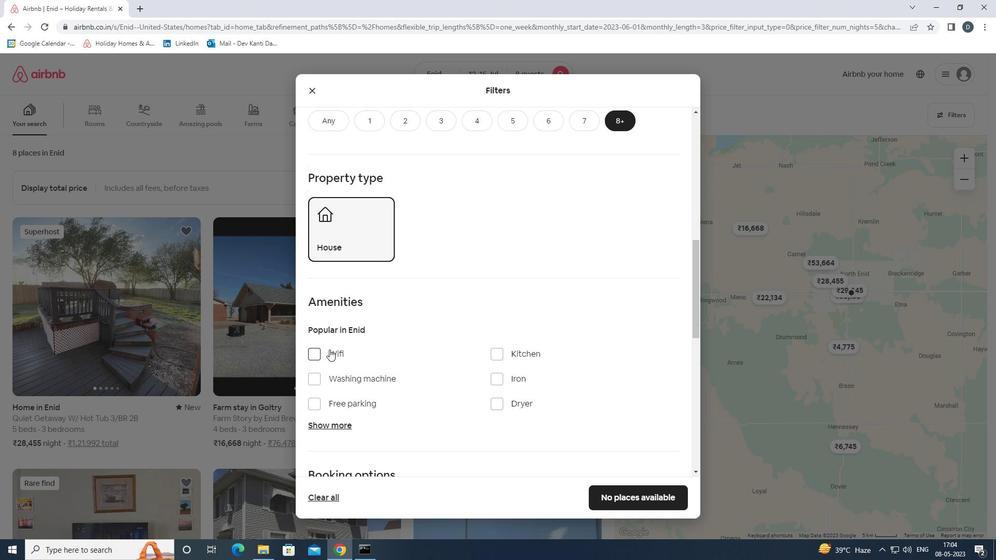 
Action: Mouse pressed left at (329, 359)
Screenshot: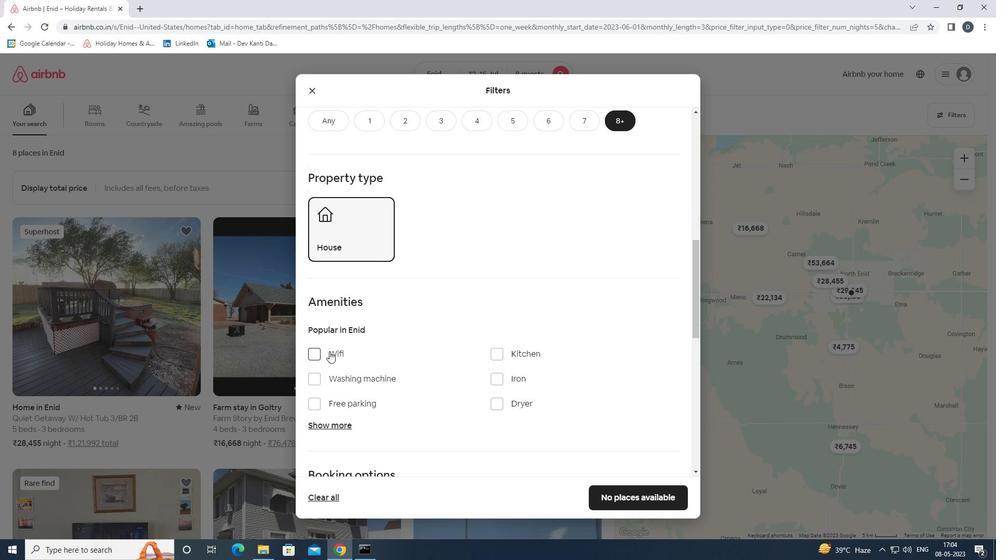 
Action: Mouse moved to (336, 405)
Screenshot: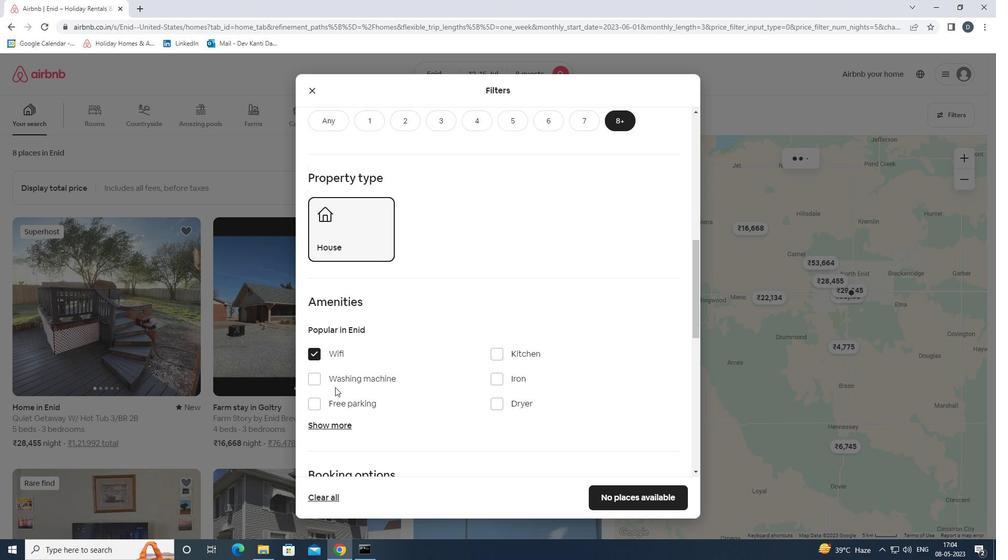 
Action: Mouse pressed left at (336, 405)
Screenshot: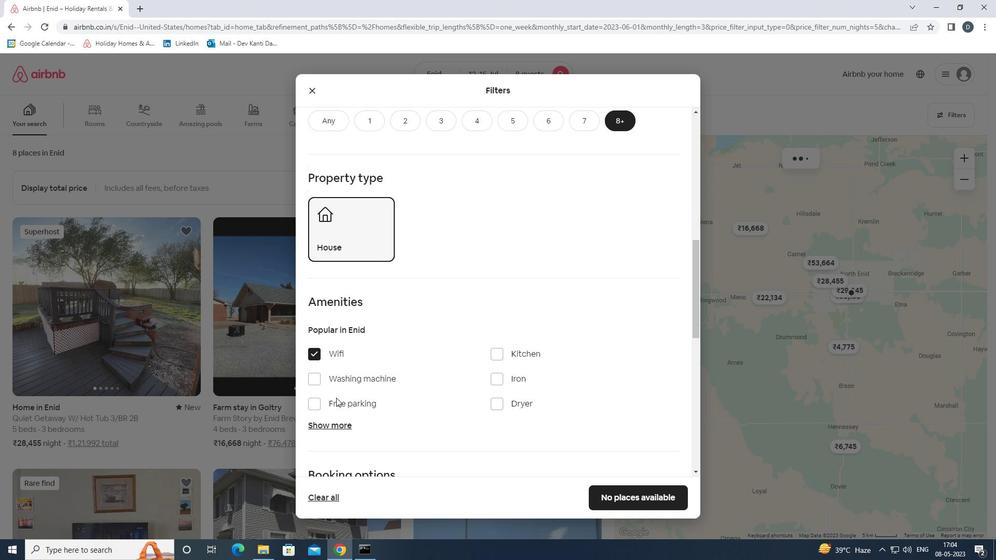
Action: Mouse moved to (336, 422)
Screenshot: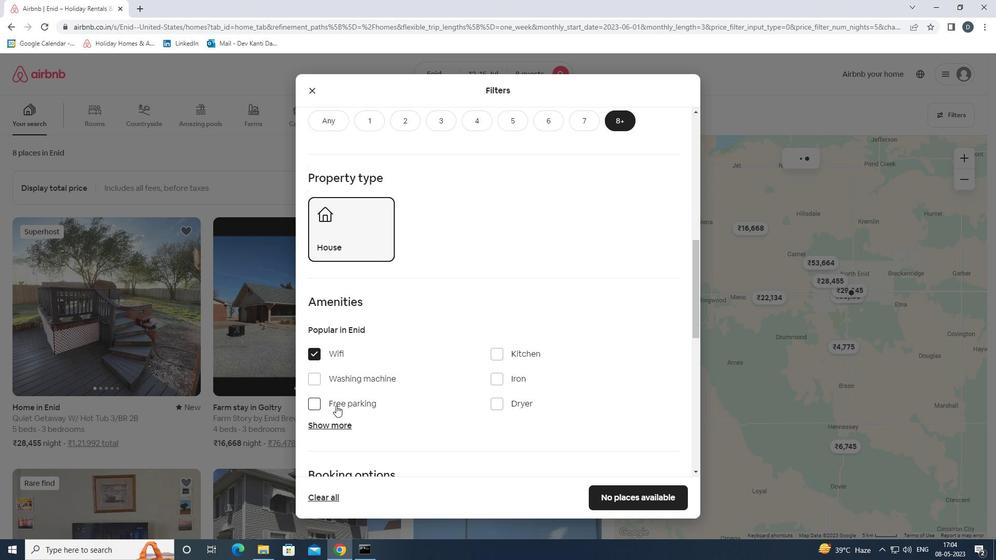 
Action: Mouse pressed left at (336, 422)
Screenshot: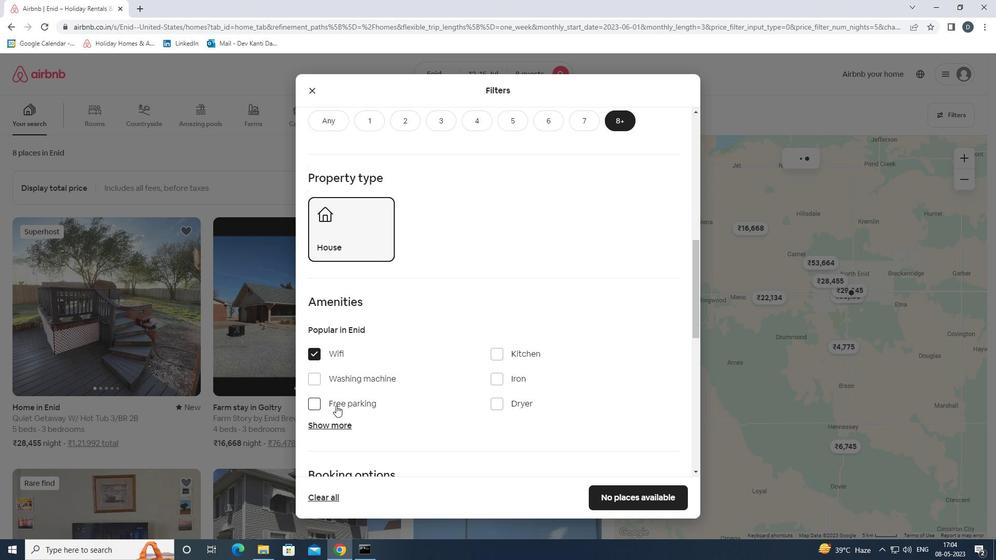
Action: Mouse moved to (471, 353)
Screenshot: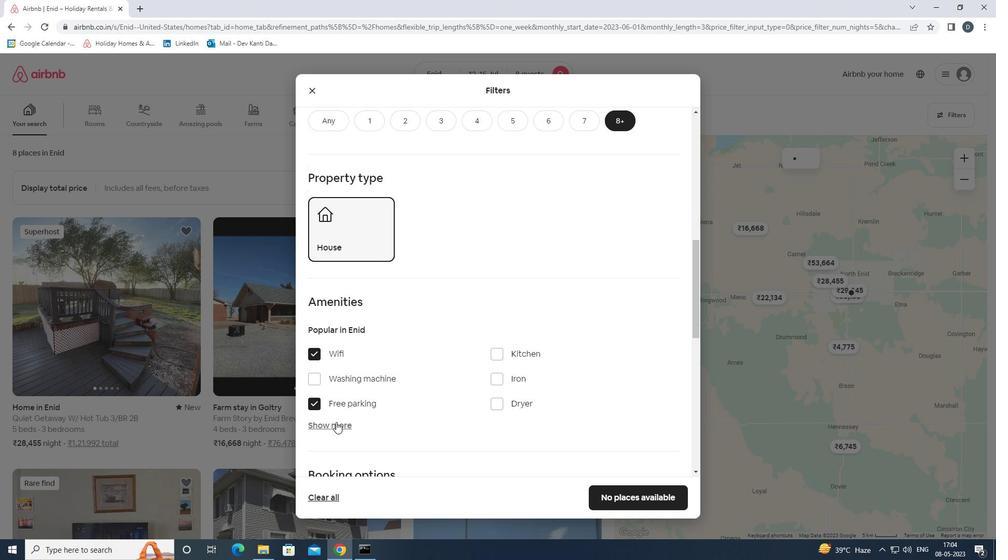 
Action: Mouse scrolled (471, 352) with delta (0, 0)
Screenshot: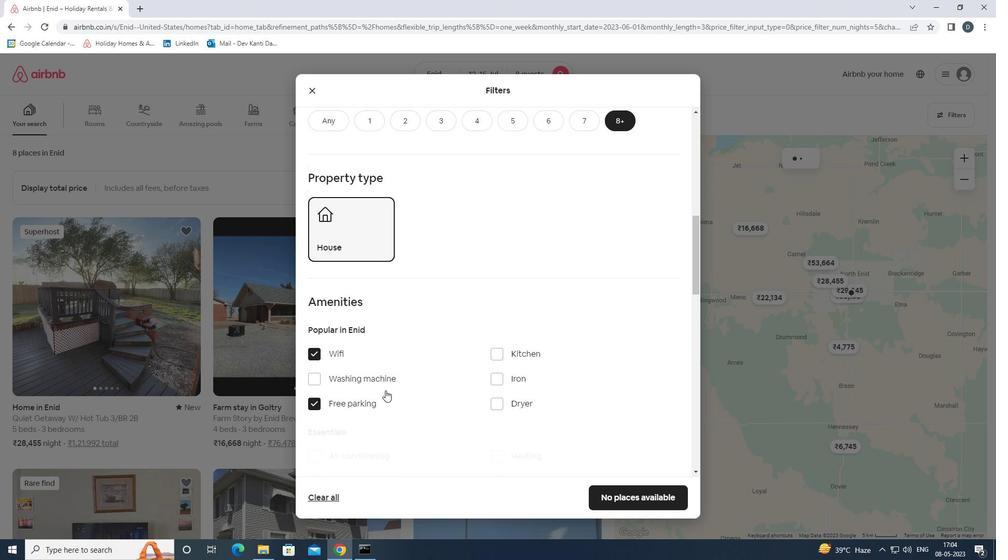 
Action: Mouse scrolled (471, 352) with delta (0, 0)
Screenshot: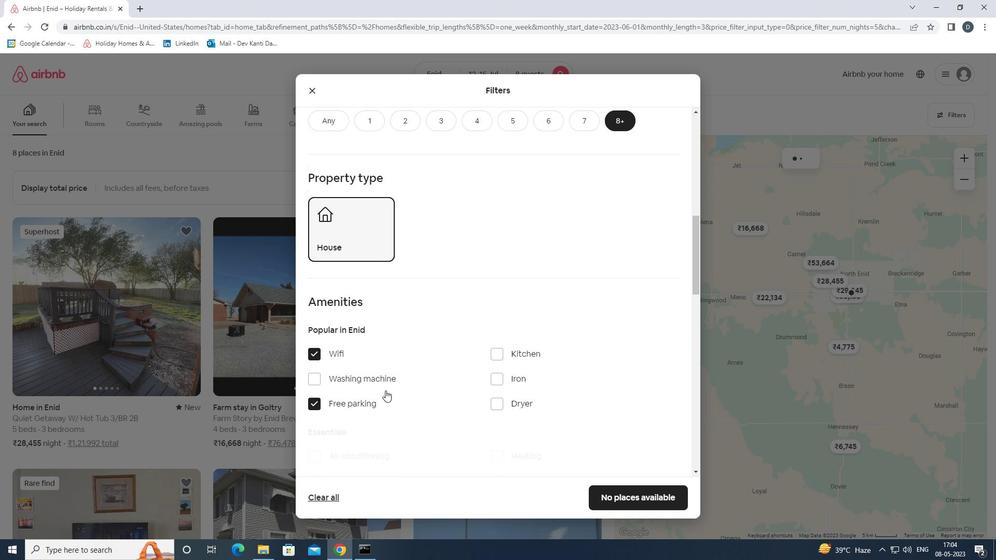 
Action: Mouse scrolled (471, 352) with delta (0, 0)
Screenshot: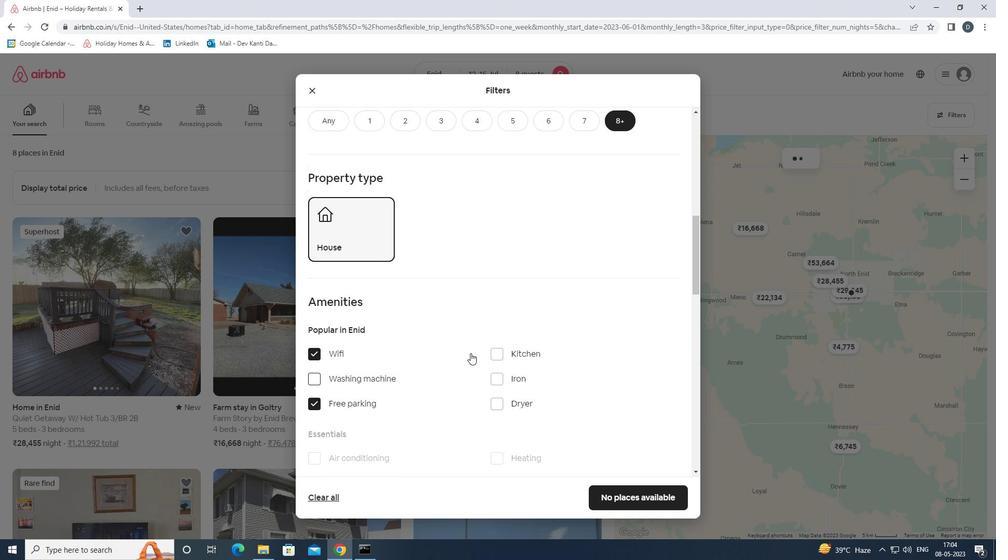 
Action: Mouse moved to (512, 329)
Screenshot: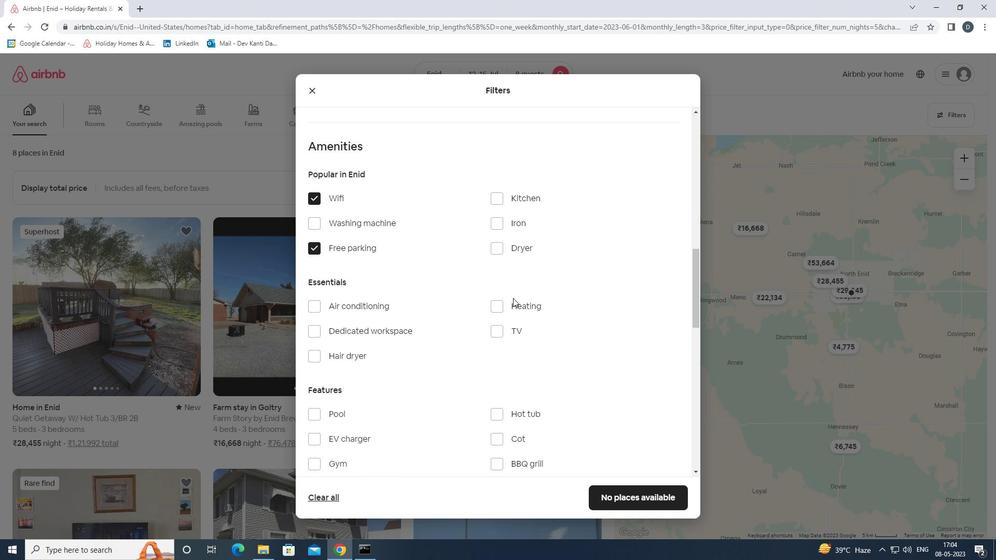 
Action: Mouse pressed left at (512, 329)
Screenshot: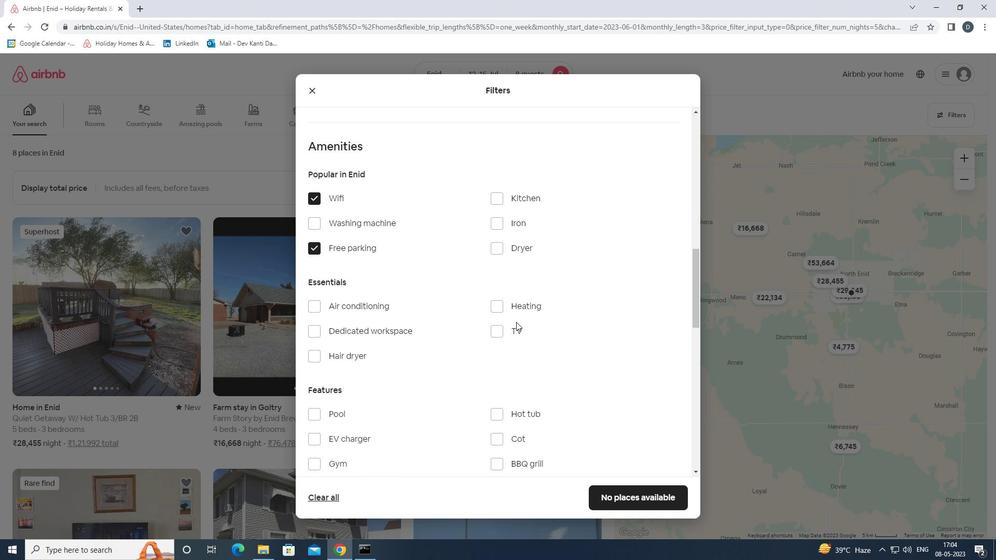 
Action: Mouse scrolled (512, 328) with delta (0, 0)
Screenshot: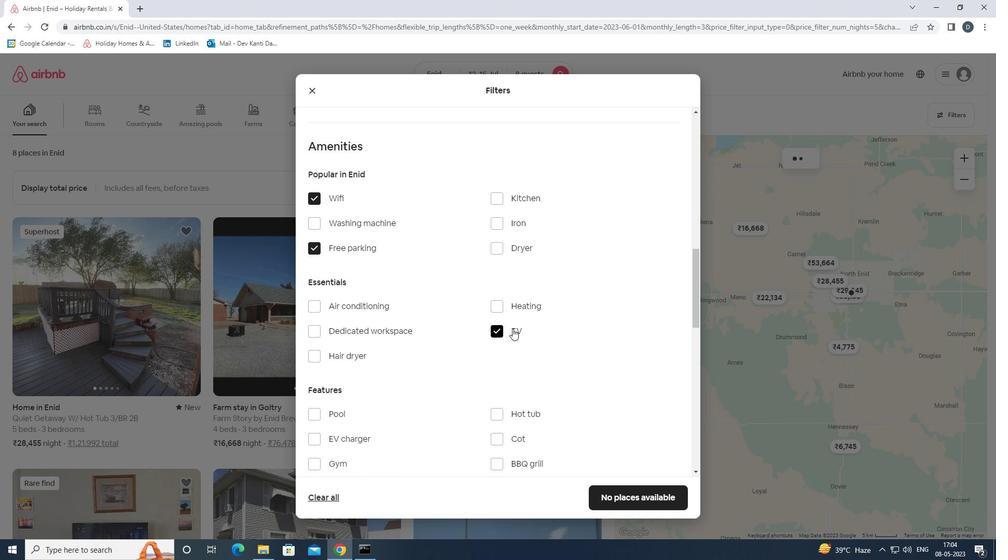 
Action: Mouse scrolled (512, 328) with delta (0, 0)
Screenshot: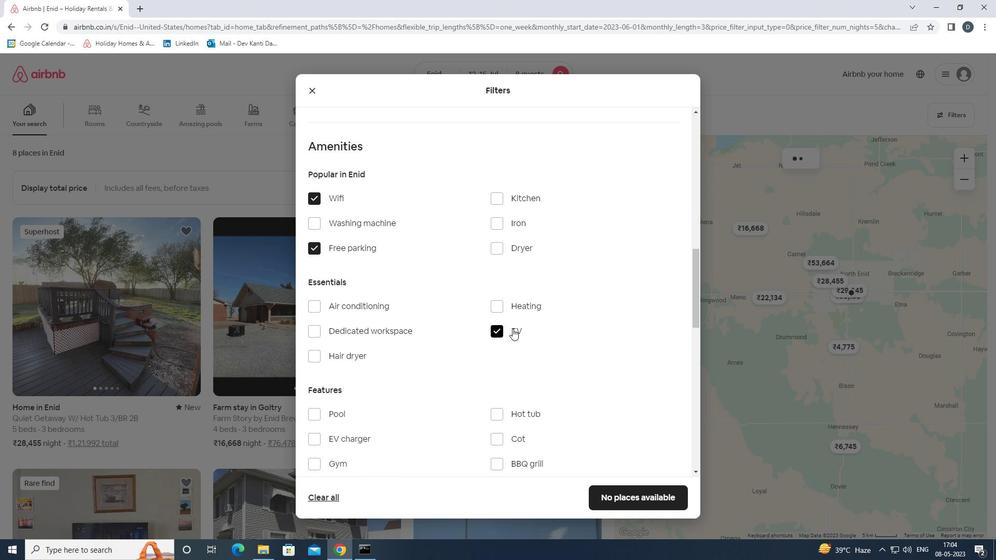 
Action: Mouse moved to (316, 358)
Screenshot: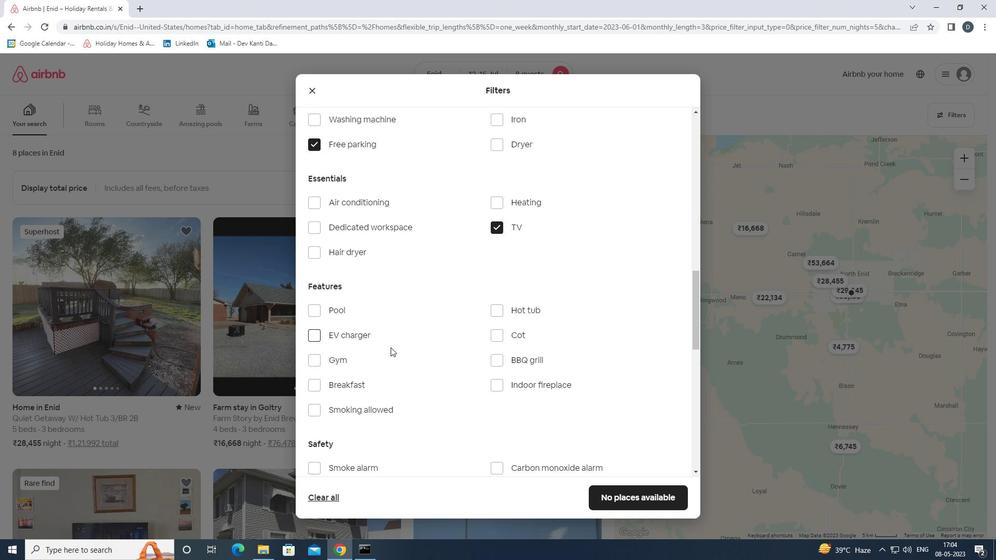 
Action: Mouse pressed left at (316, 358)
Screenshot: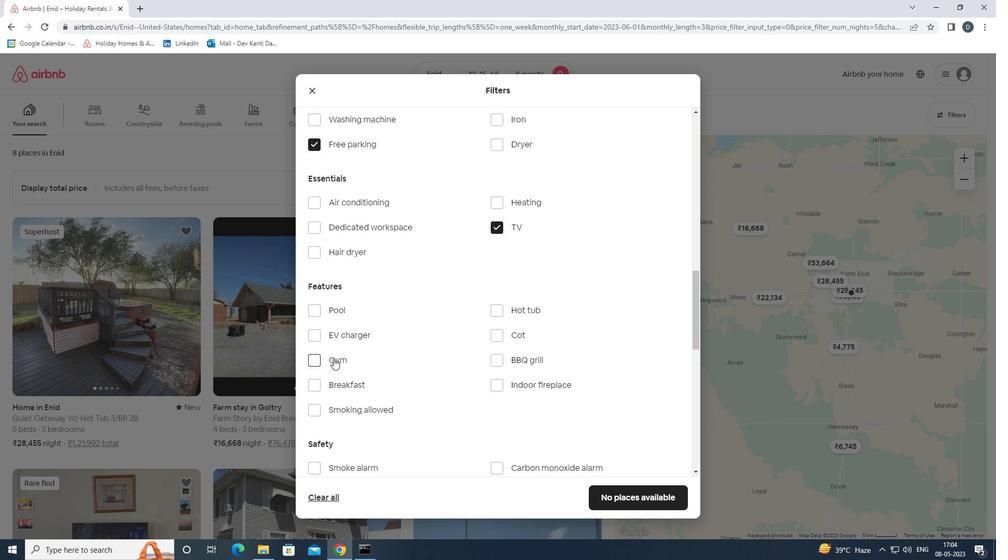 
Action: Mouse moved to (331, 384)
Screenshot: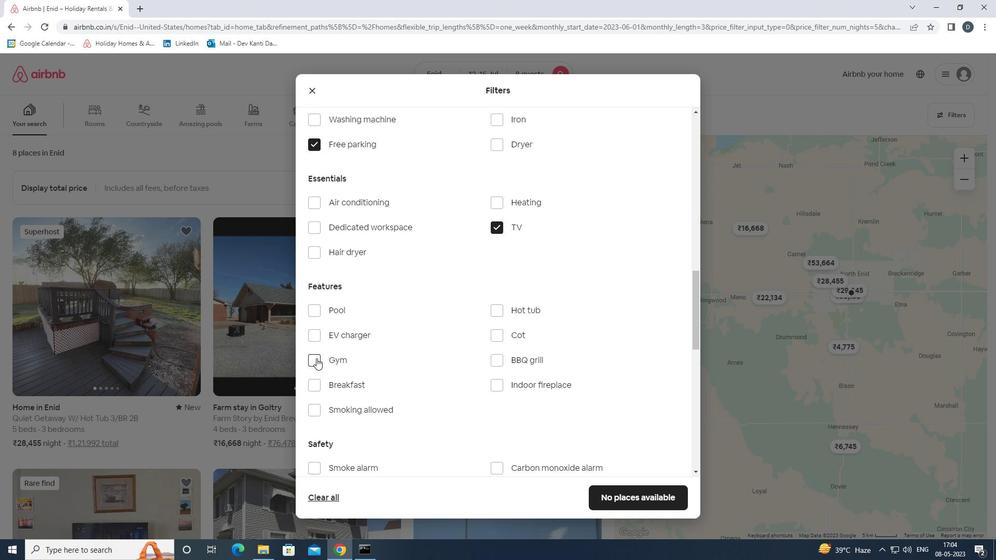 
Action: Mouse pressed left at (331, 384)
Screenshot: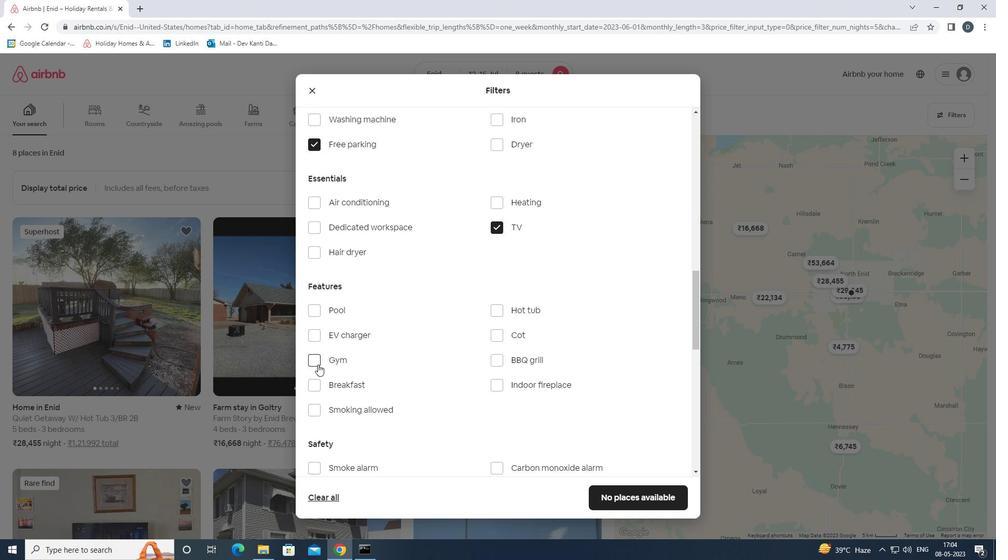 
Action: Mouse moved to (478, 344)
Screenshot: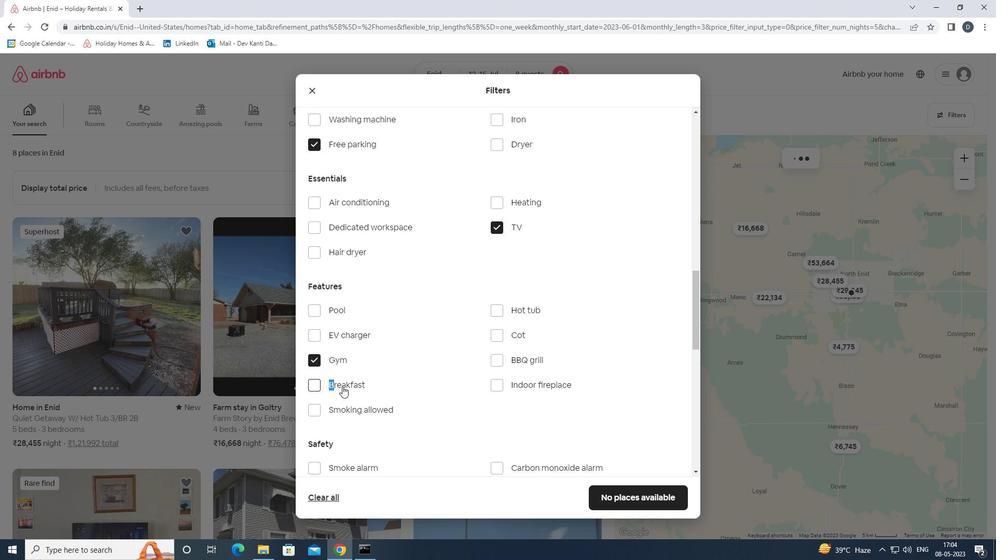 
Action: Mouse scrolled (478, 344) with delta (0, 0)
Screenshot: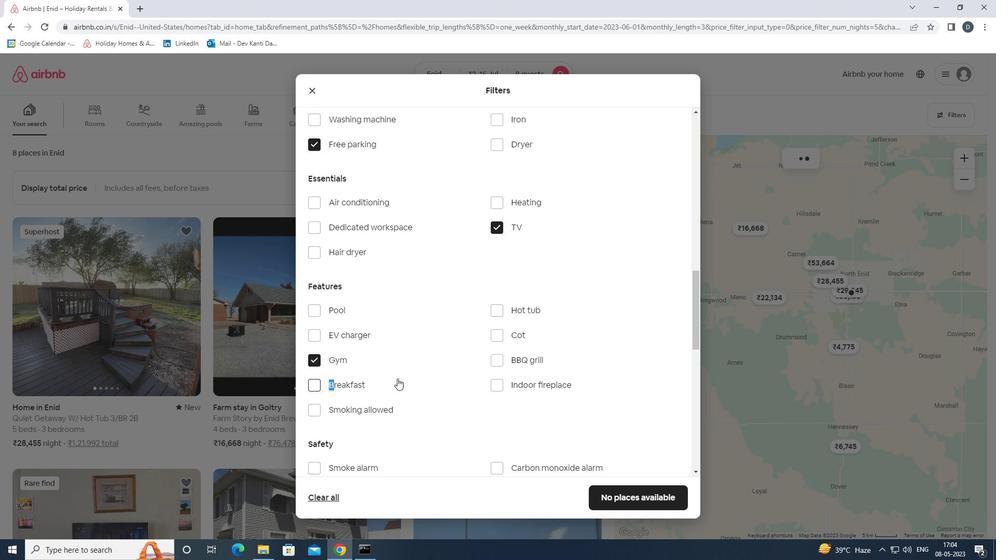 
Action: Mouse moved to (478, 344)
Screenshot: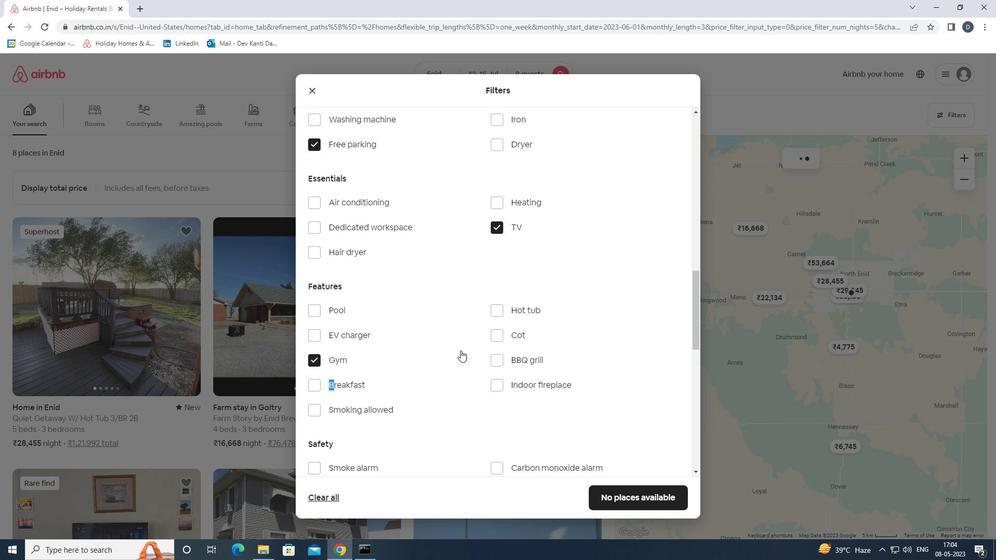 
Action: Mouse scrolled (478, 344) with delta (0, 0)
Screenshot: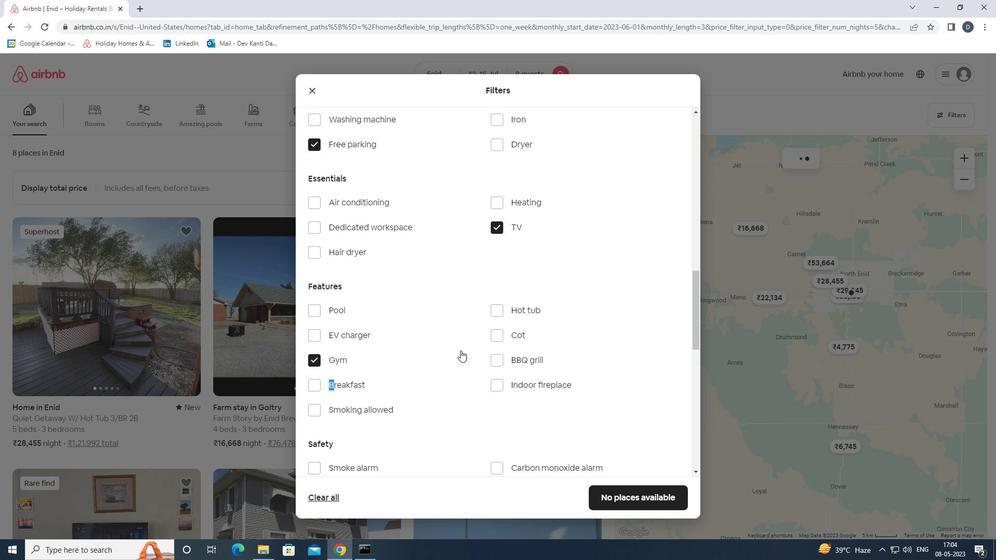
Action: Mouse moved to (483, 344)
Screenshot: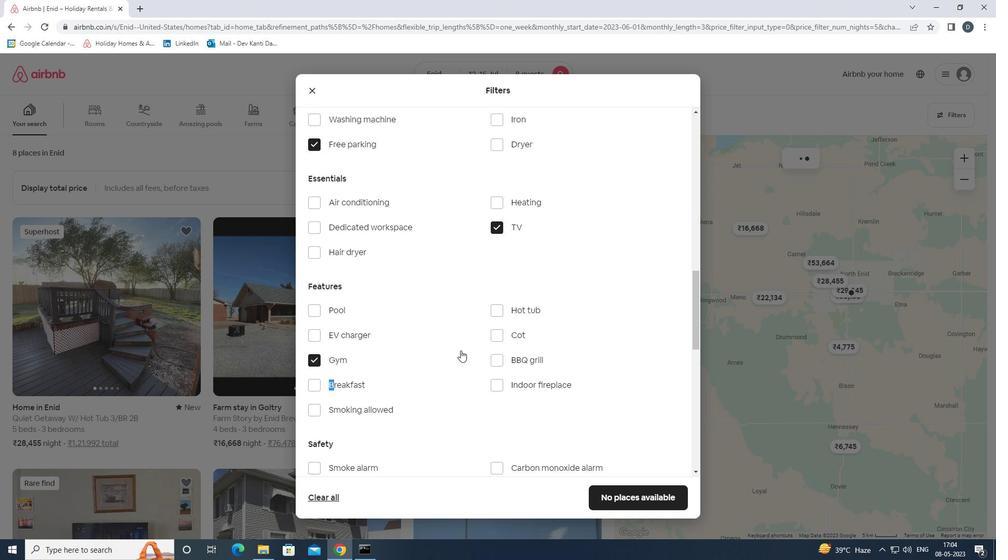 
Action: Mouse scrolled (483, 343) with delta (0, 0)
Screenshot: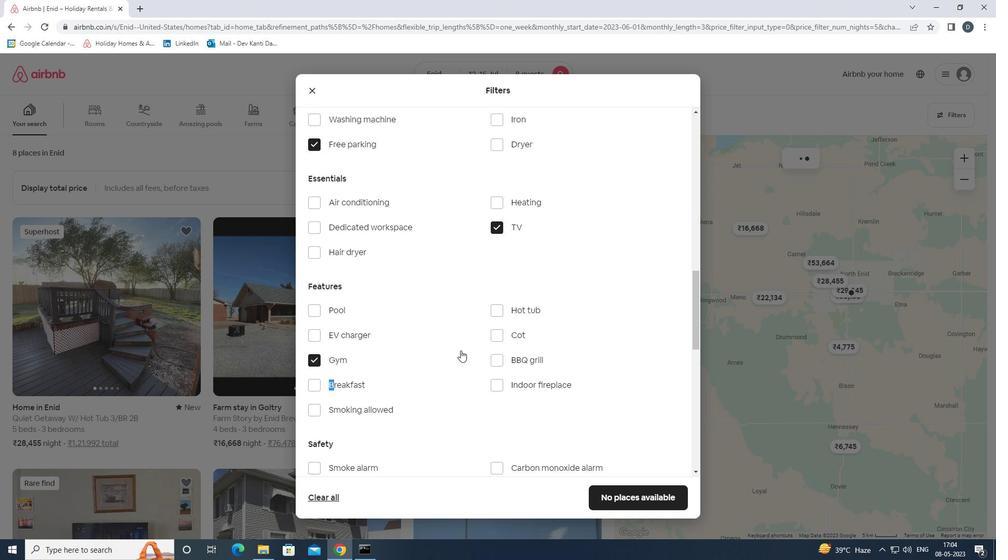
Action: Mouse moved to (315, 234)
Screenshot: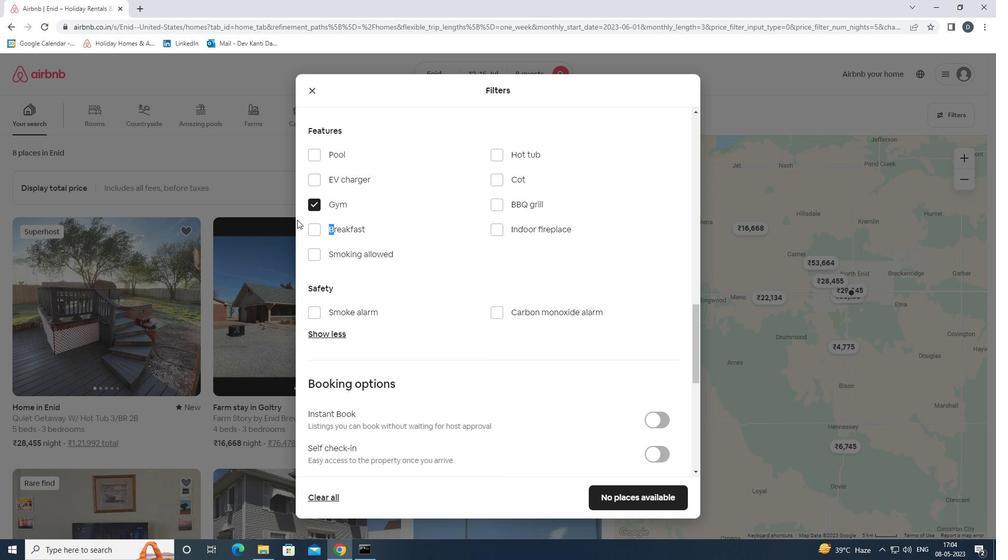 
Action: Mouse pressed left at (315, 234)
Screenshot: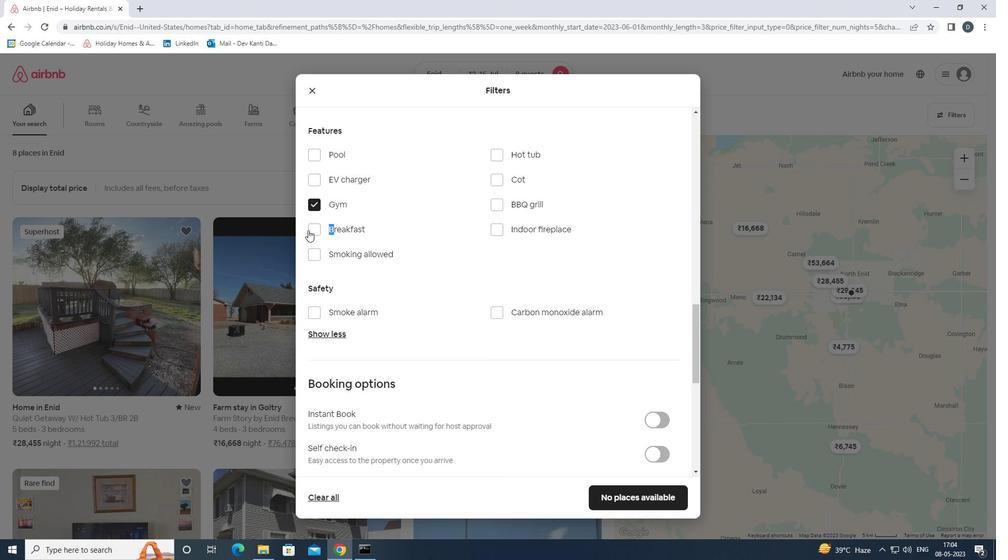 
Action: Mouse moved to (614, 331)
Screenshot: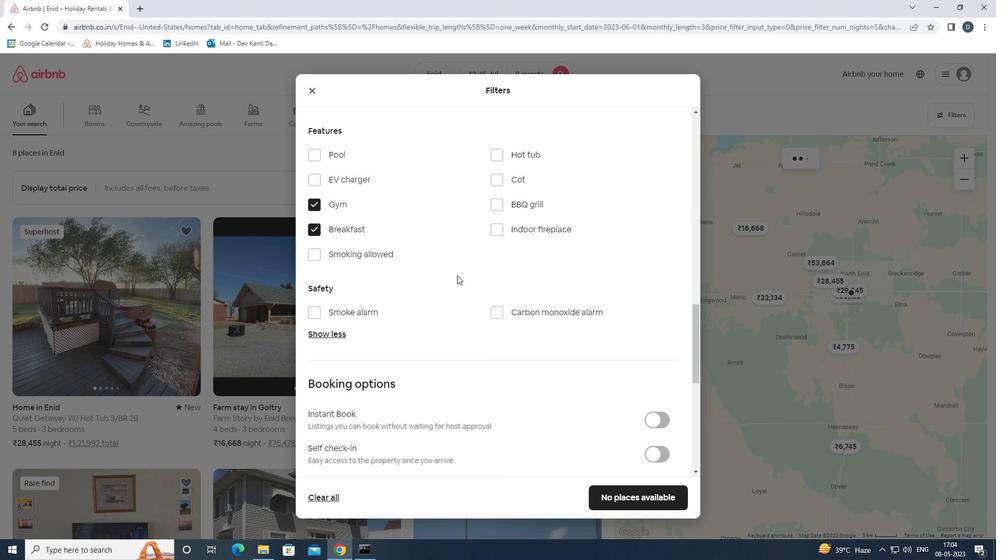 
Action: Mouse scrolled (614, 331) with delta (0, 0)
Screenshot: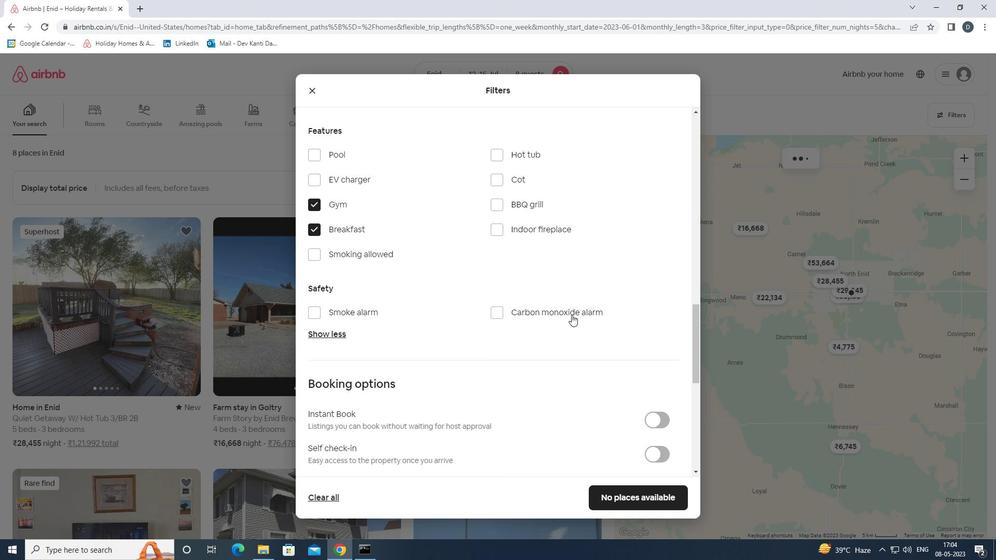 
Action: Mouse moved to (615, 331)
Screenshot: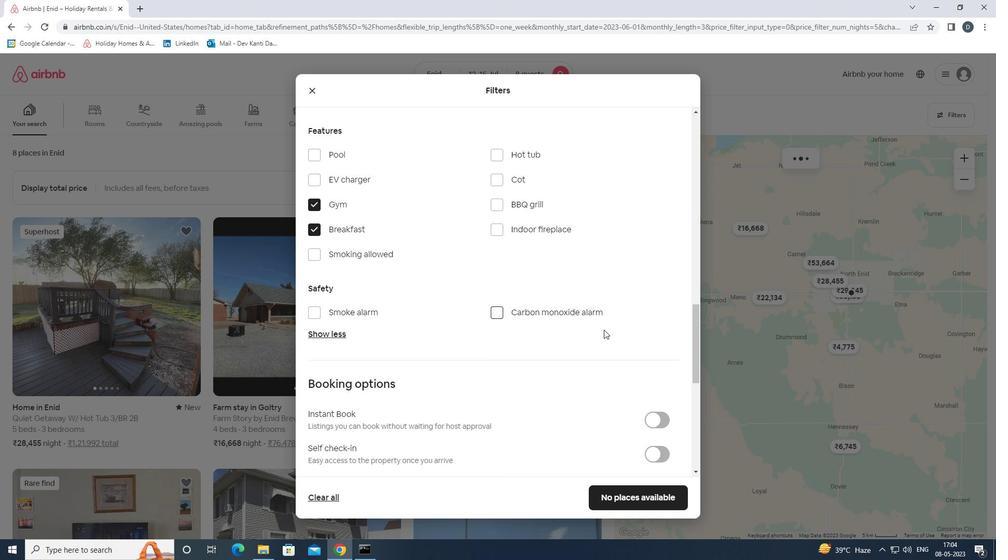 
Action: Mouse scrolled (615, 331) with delta (0, 0)
Screenshot: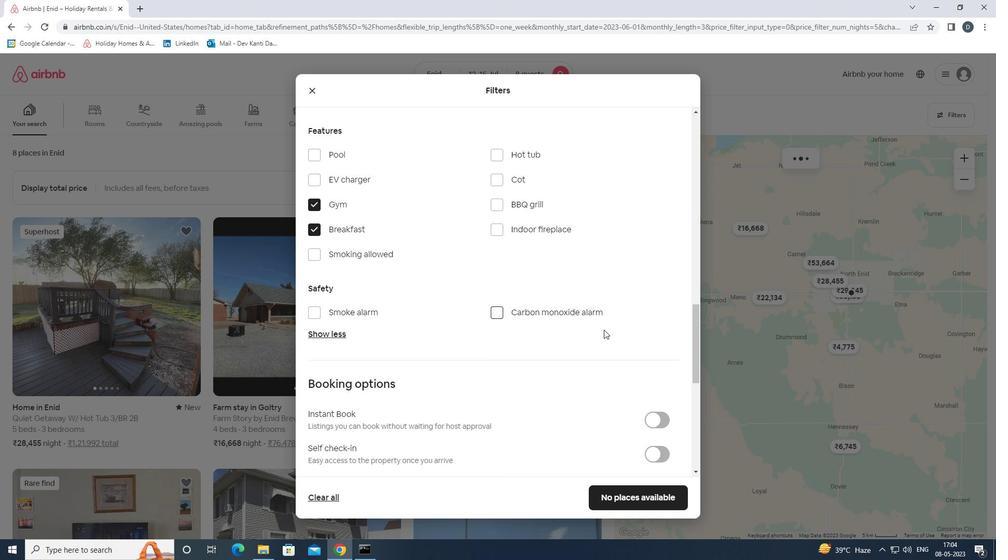 
Action: Mouse moved to (659, 355)
Screenshot: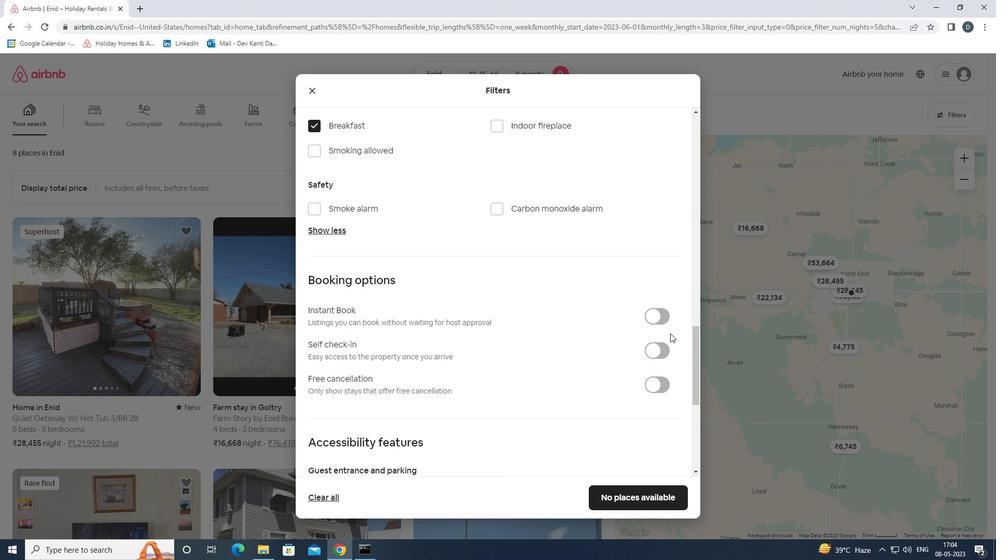 
Action: Mouse pressed left at (659, 355)
Screenshot: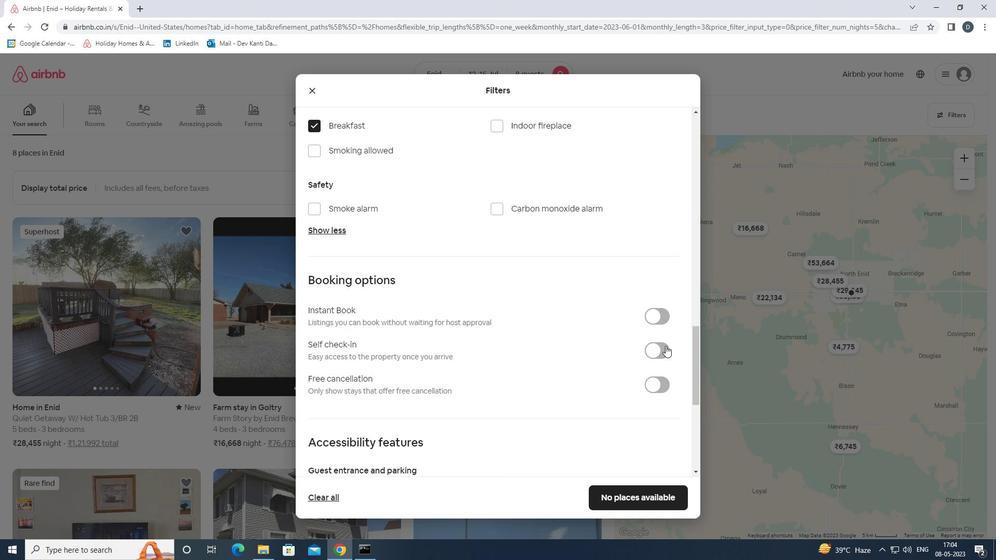 
Action: Mouse moved to (577, 350)
Screenshot: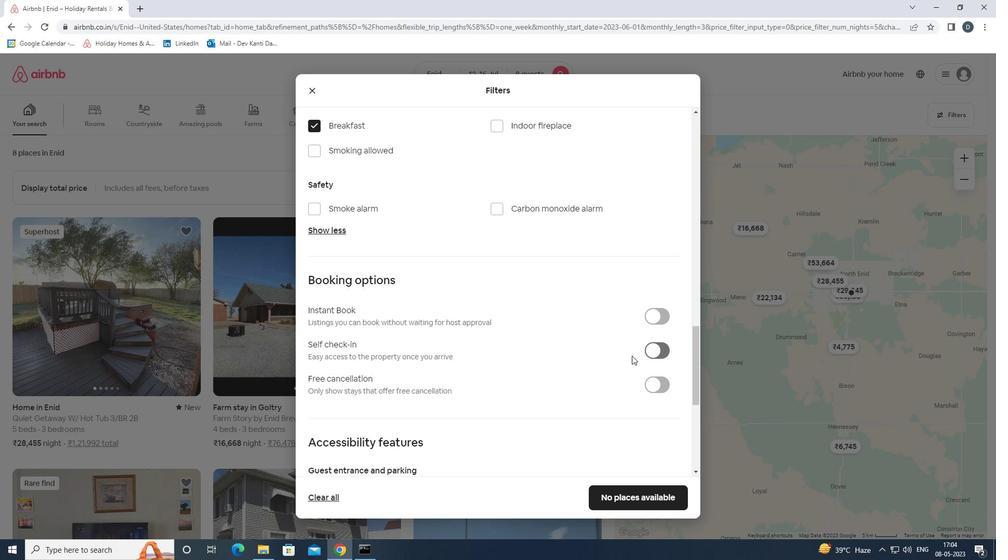 
Action: Mouse scrolled (577, 350) with delta (0, 0)
Screenshot: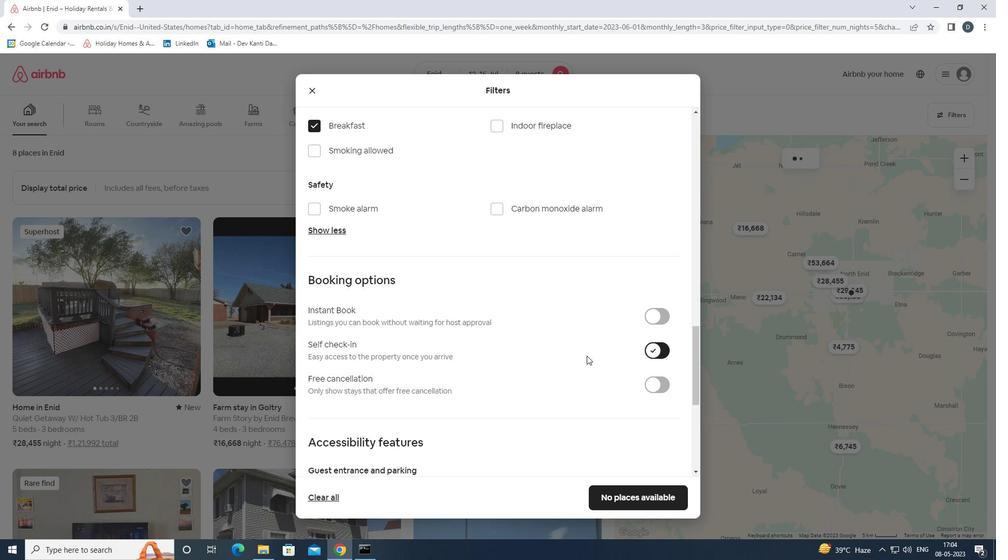 
Action: Mouse scrolled (577, 350) with delta (0, 0)
Screenshot: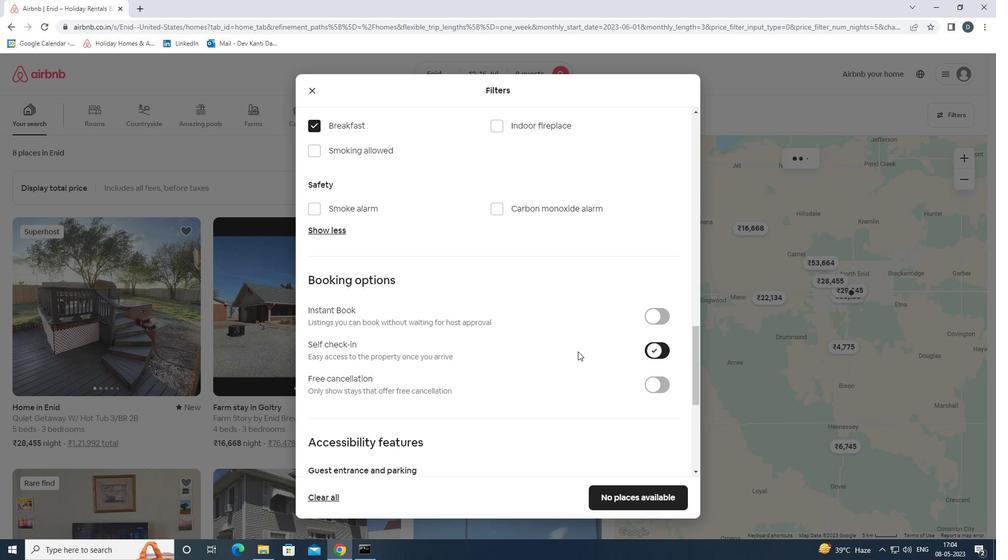 
Action: Mouse moved to (576, 350)
Screenshot: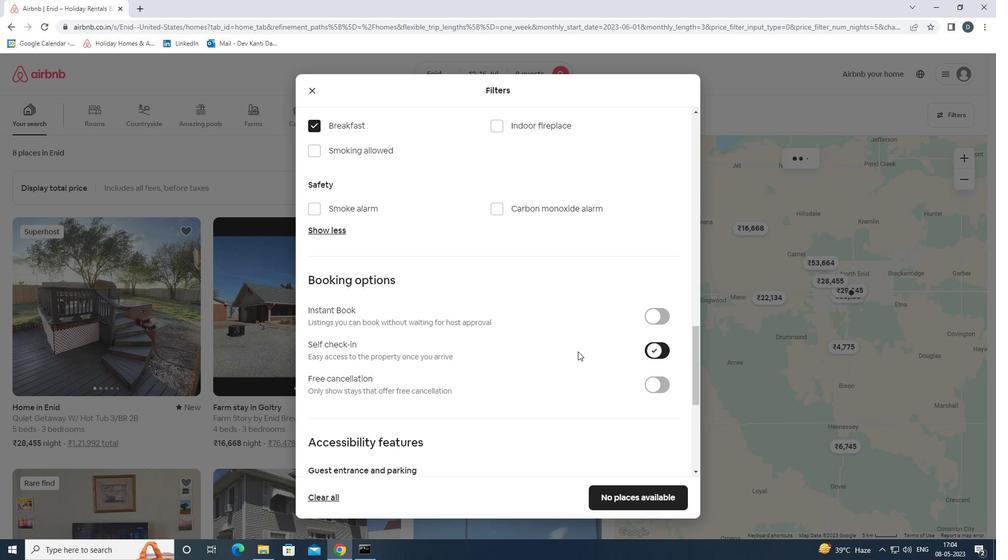 
Action: Mouse scrolled (576, 350) with delta (0, 0)
Screenshot: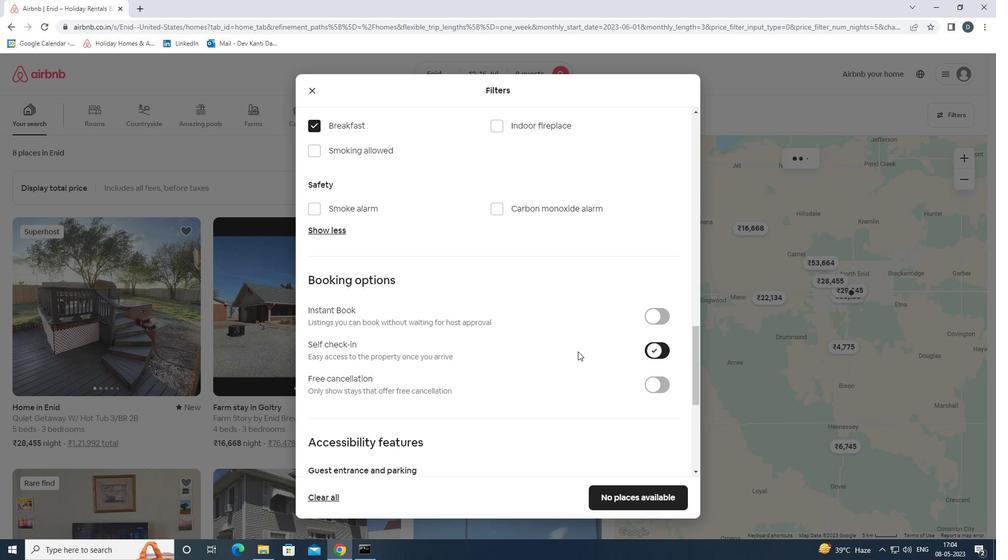 
Action: Mouse moved to (575, 349)
Screenshot: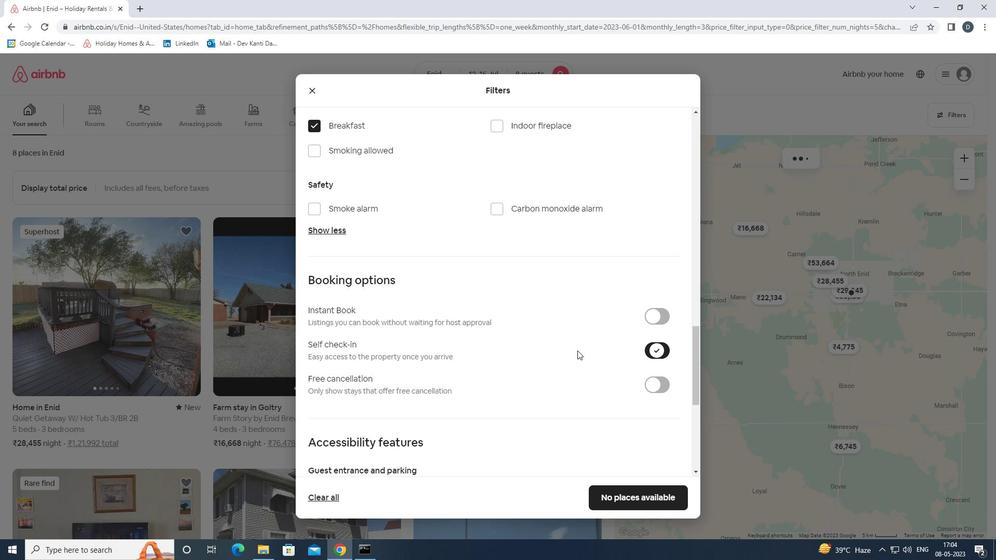 
Action: Mouse scrolled (575, 349) with delta (0, 0)
Screenshot: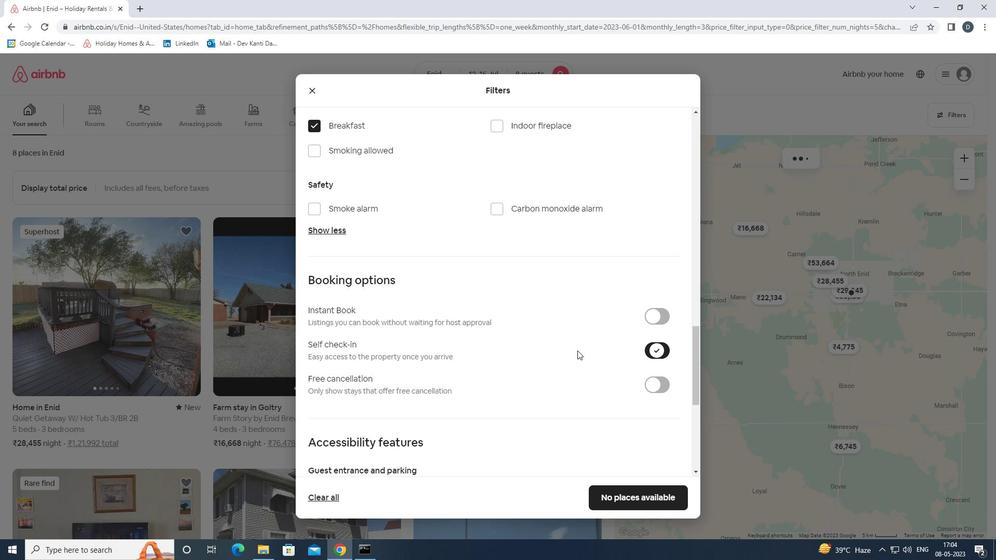 
Action: Mouse moved to (577, 343)
Screenshot: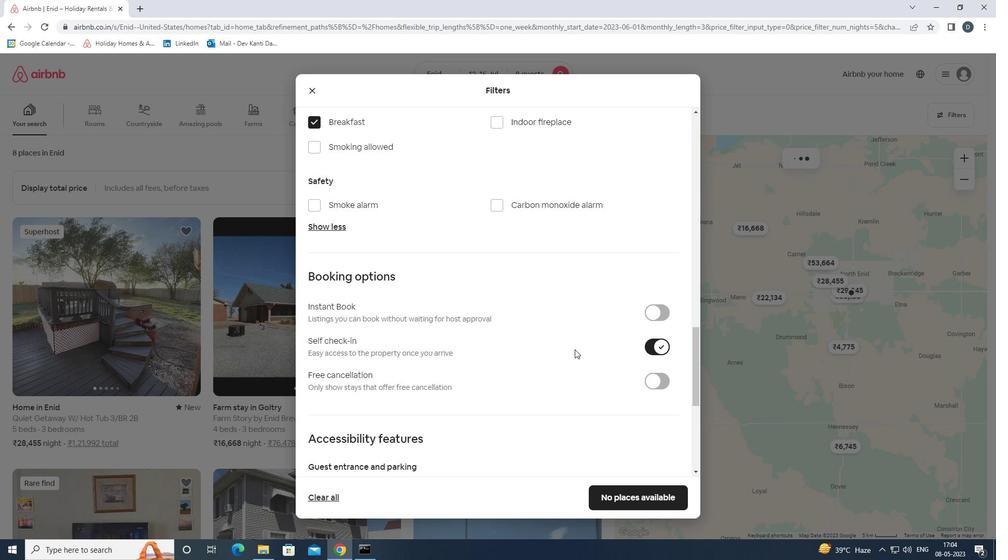 
Action: Mouse scrolled (577, 343) with delta (0, 0)
Screenshot: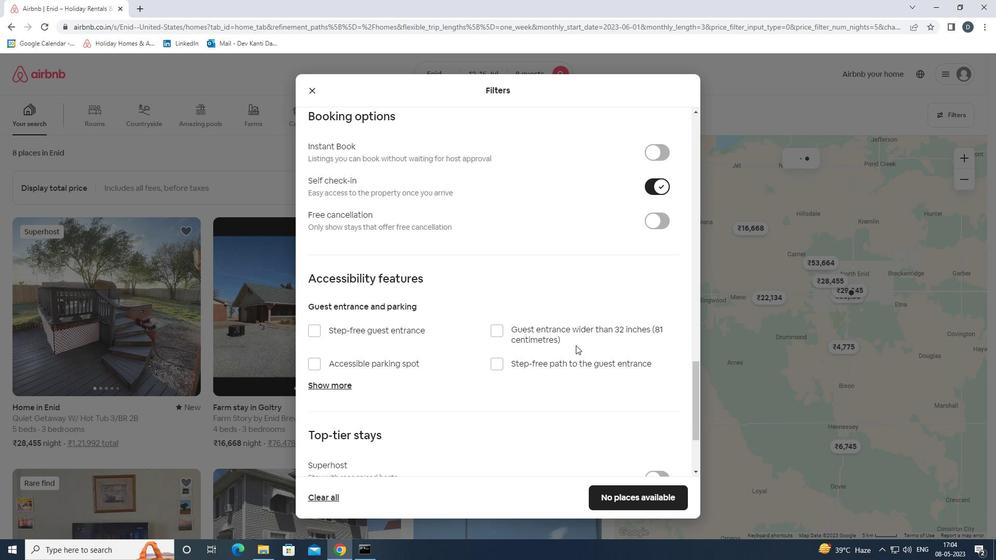
Action: Mouse scrolled (577, 343) with delta (0, 0)
Screenshot: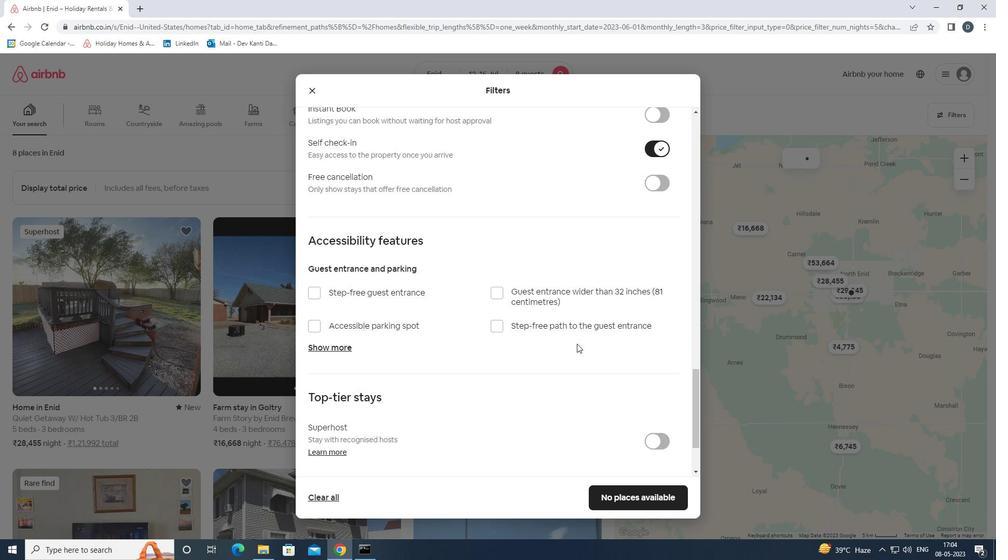 
Action: Mouse scrolled (577, 343) with delta (0, 0)
Screenshot: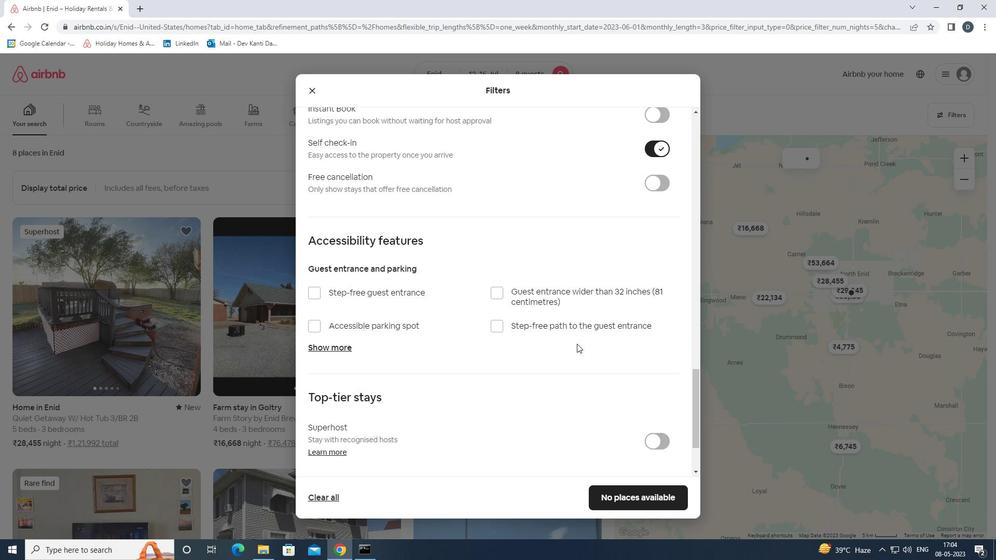 
Action: Mouse moved to (329, 444)
Screenshot: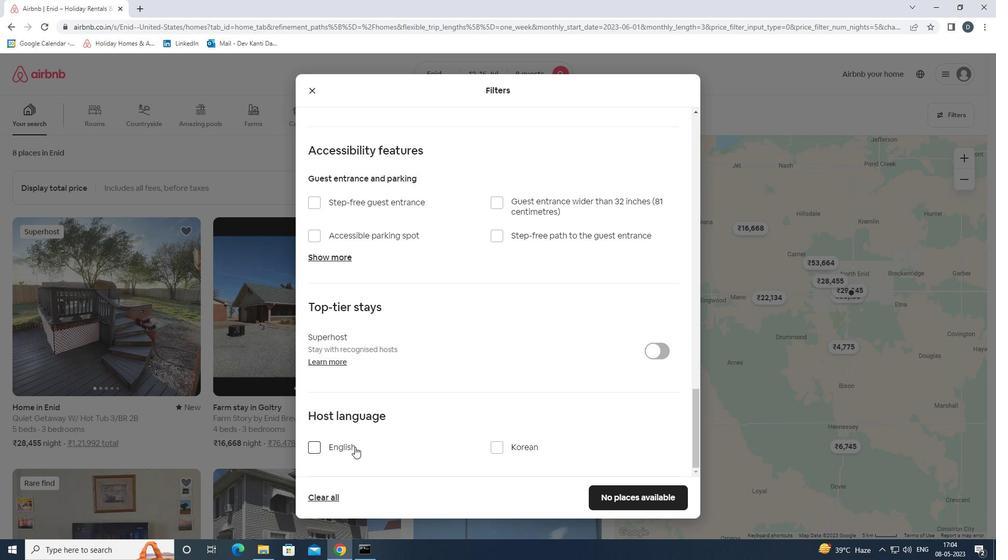 
Action: Mouse pressed left at (329, 444)
Screenshot: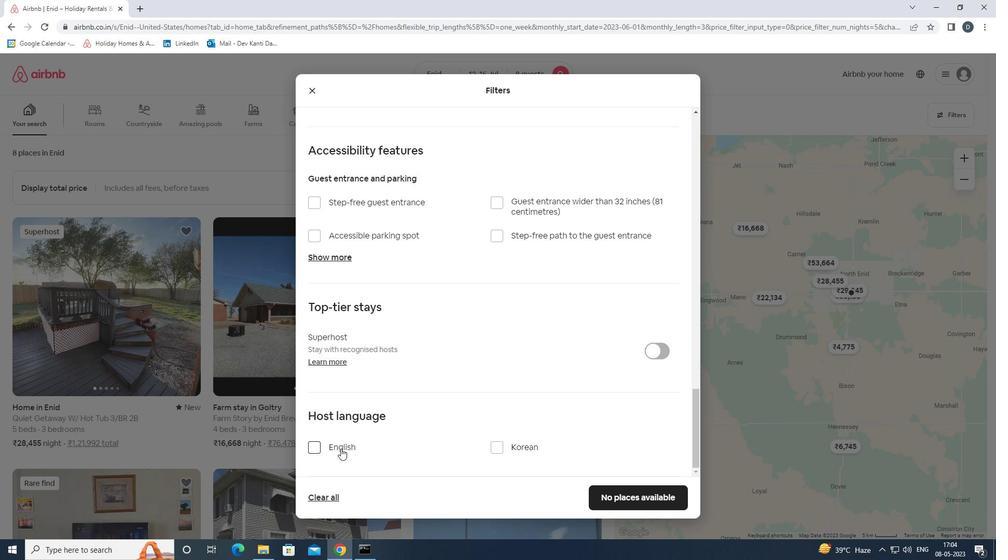 
Action: Mouse moved to (678, 495)
Screenshot: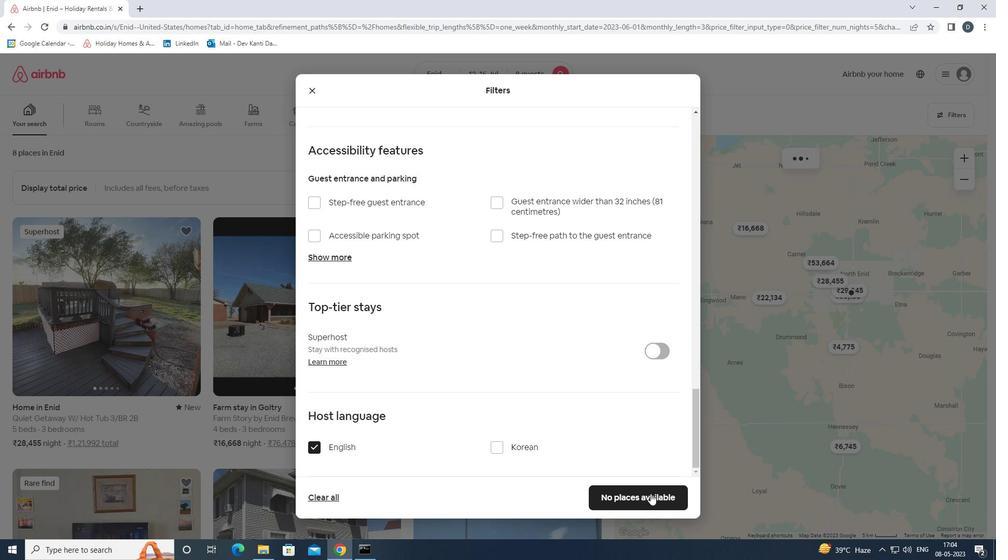 
Action: Mouse pressed left at (678, 495)
Screenshot: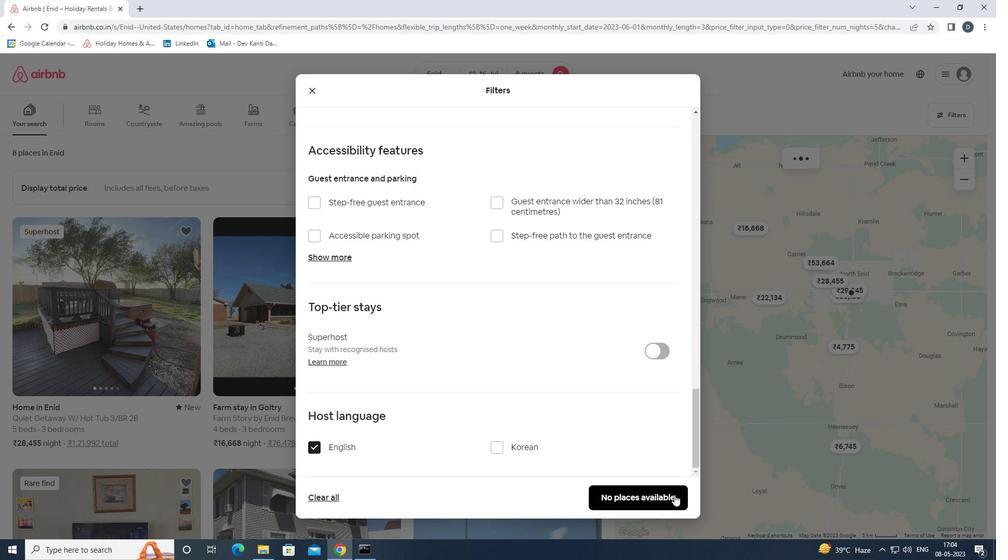 
Action: Mouse moved to (678, 496)
Screenshot: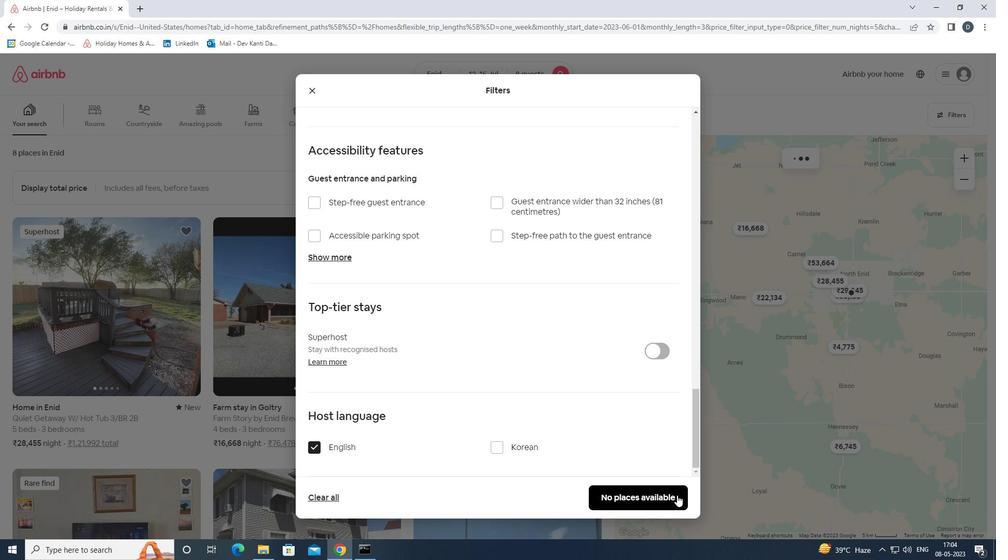
